 Task: In the Company nikon.com, Add note: 'Set up a meeting with the HR team to discuss recruitment needs.'. Mark checkbox to create task to follow up ': Tomorrow'. Create task, with  description: Appointment FIxed, Add due date: Today; Add reminder: 30 Minutes before. Set Priority Low  and add note: Review the attached proposal. Logged in from softage.1@softage.net
Action: Mouse moved to (97, 57)
Screenshot: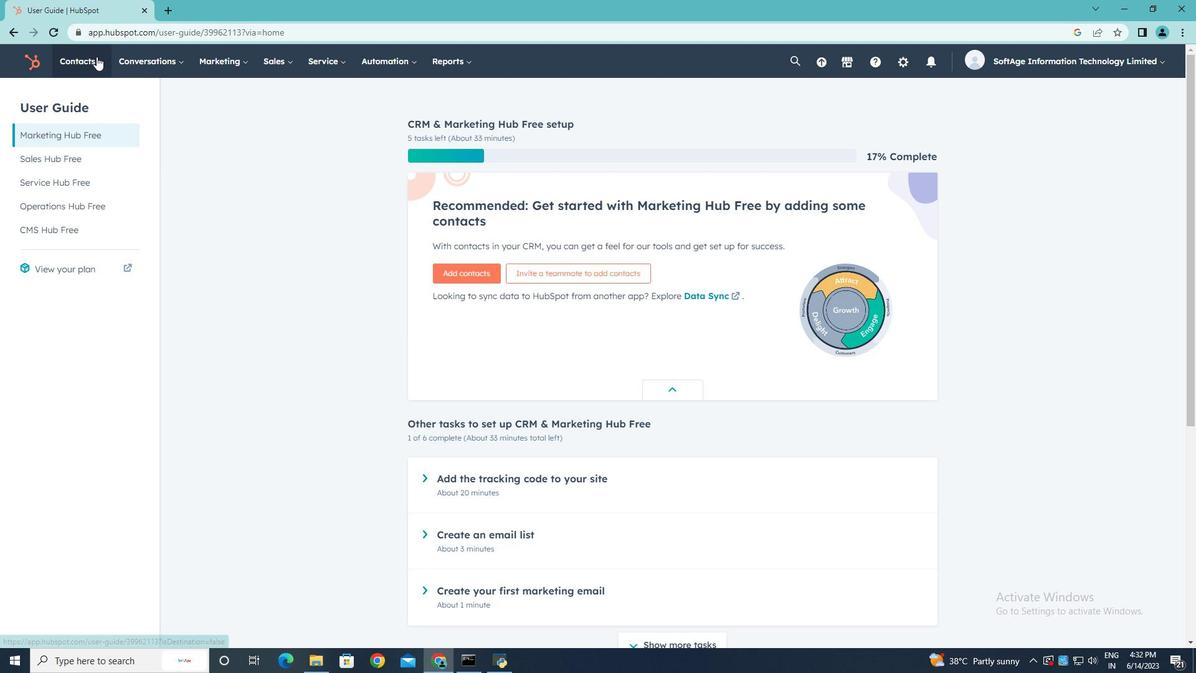 
Action: Mouse pressed left at (97, 57)
Screenshot: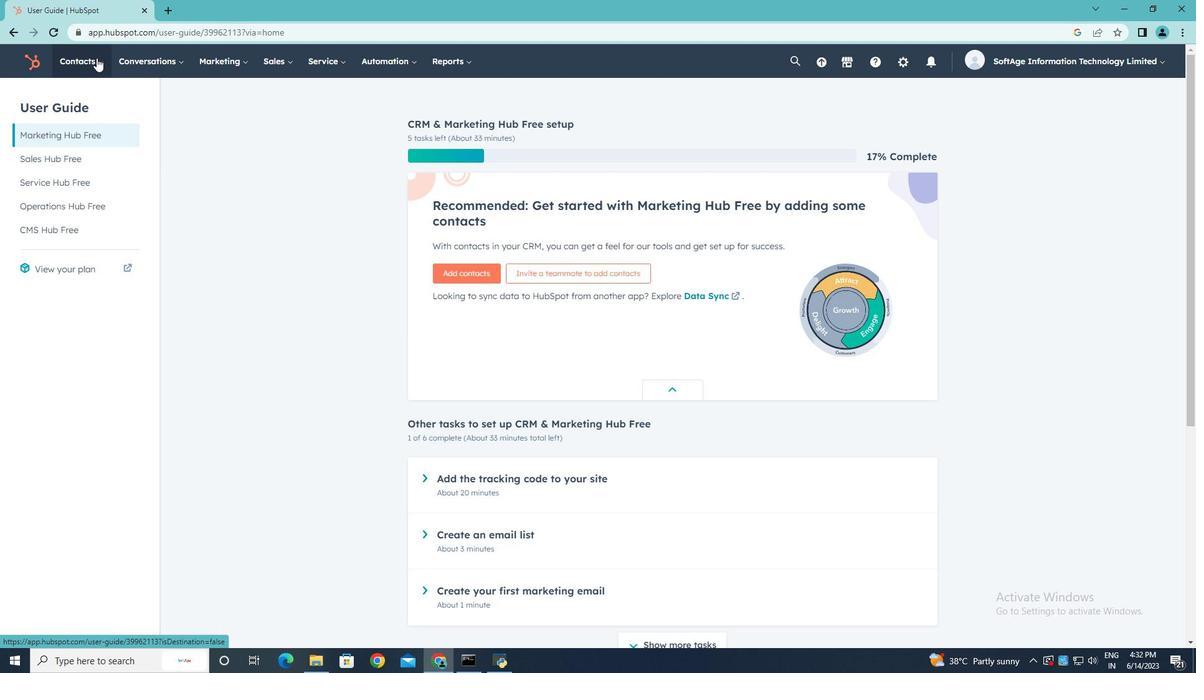 
Action: Mouse moved to (89, 120)
Screenshot: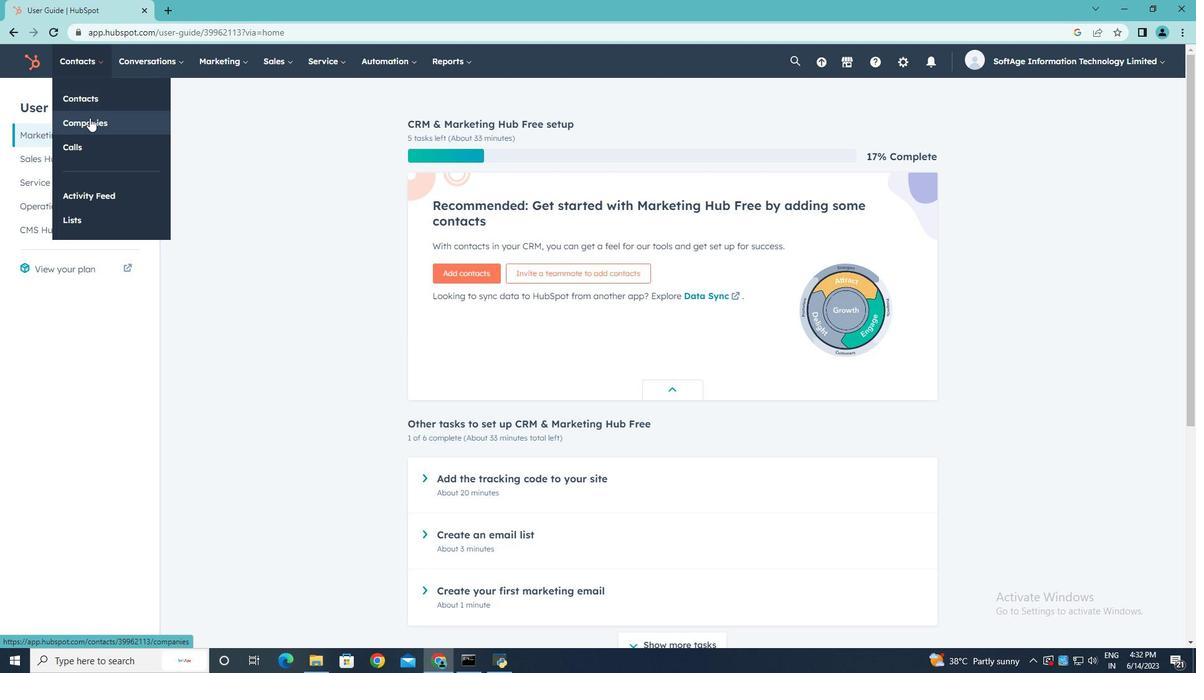 
Action: Mouse pressed left at (89, 120)
Screenshot: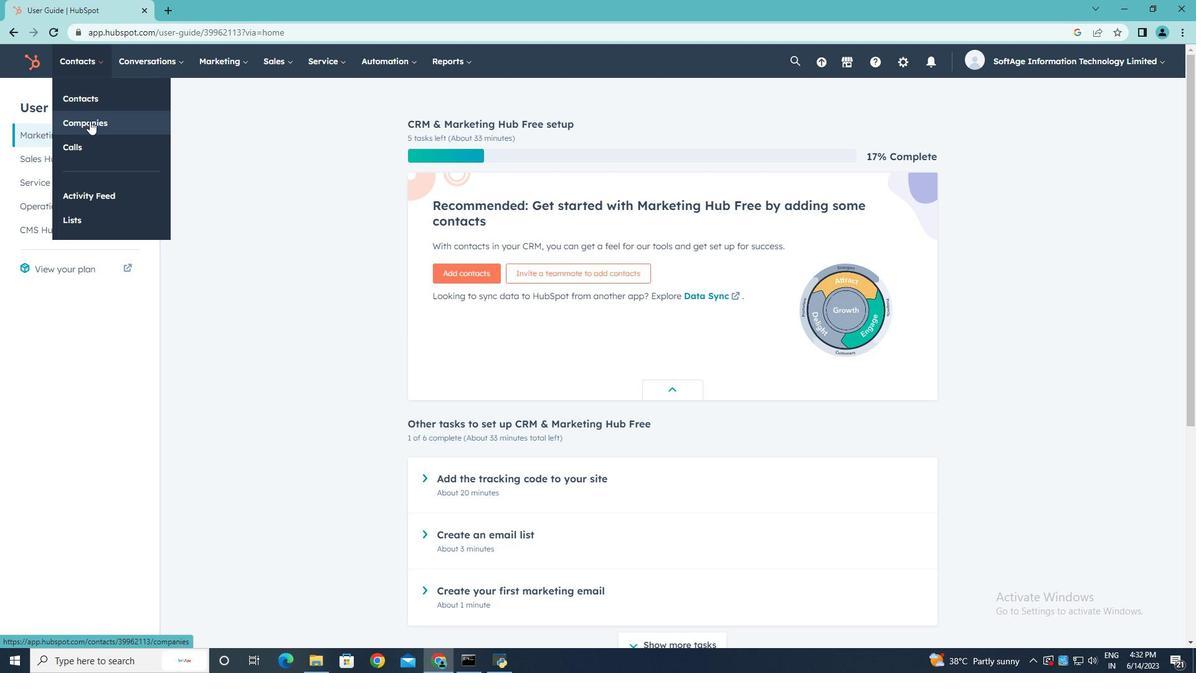
Action: Mouse moved to (77, 203)
Screenshot: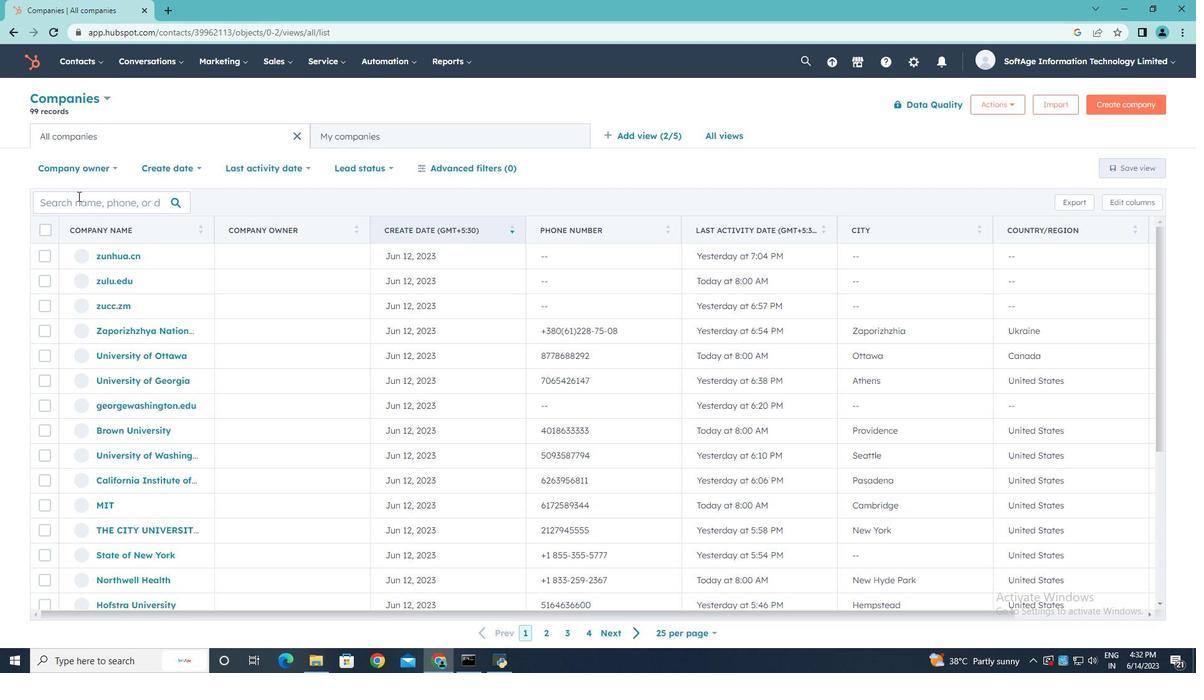 
Action: Mouse pressed left at (77, 203)
Screenshot: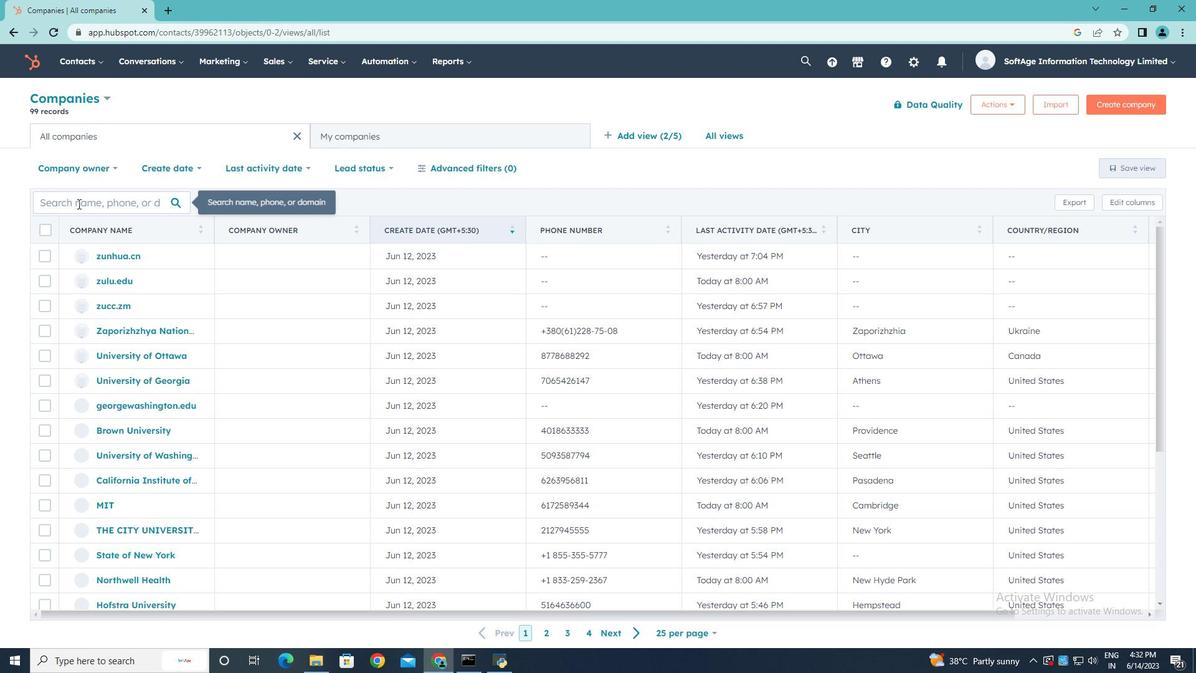
Action: Key pressed nikon.com
Screenshot: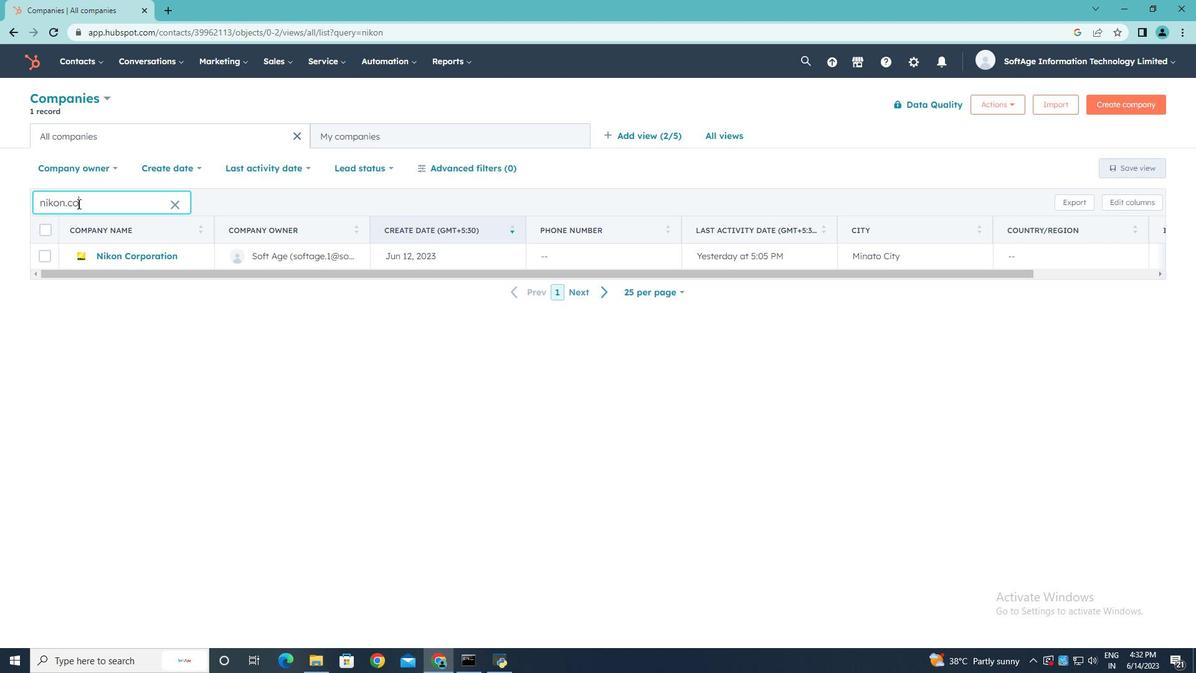 
Action: Mouse moved to (102, 254)
Screenshot: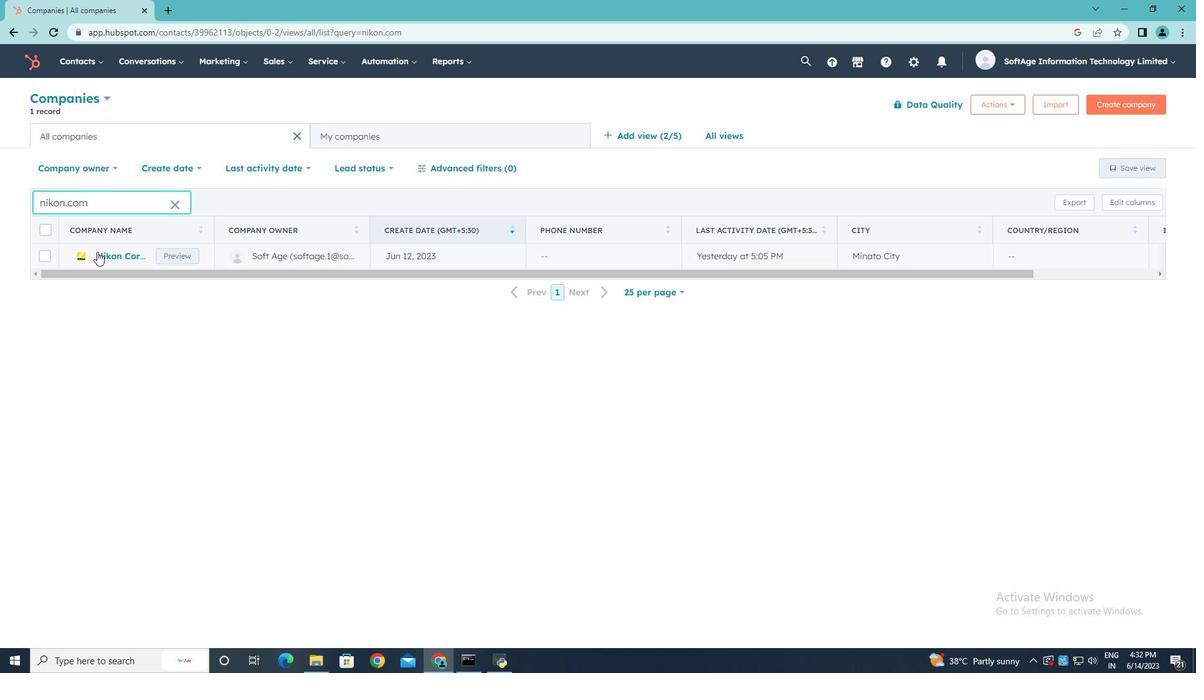 
Action: Mouse pressed left at (102, 254)
Screenshot: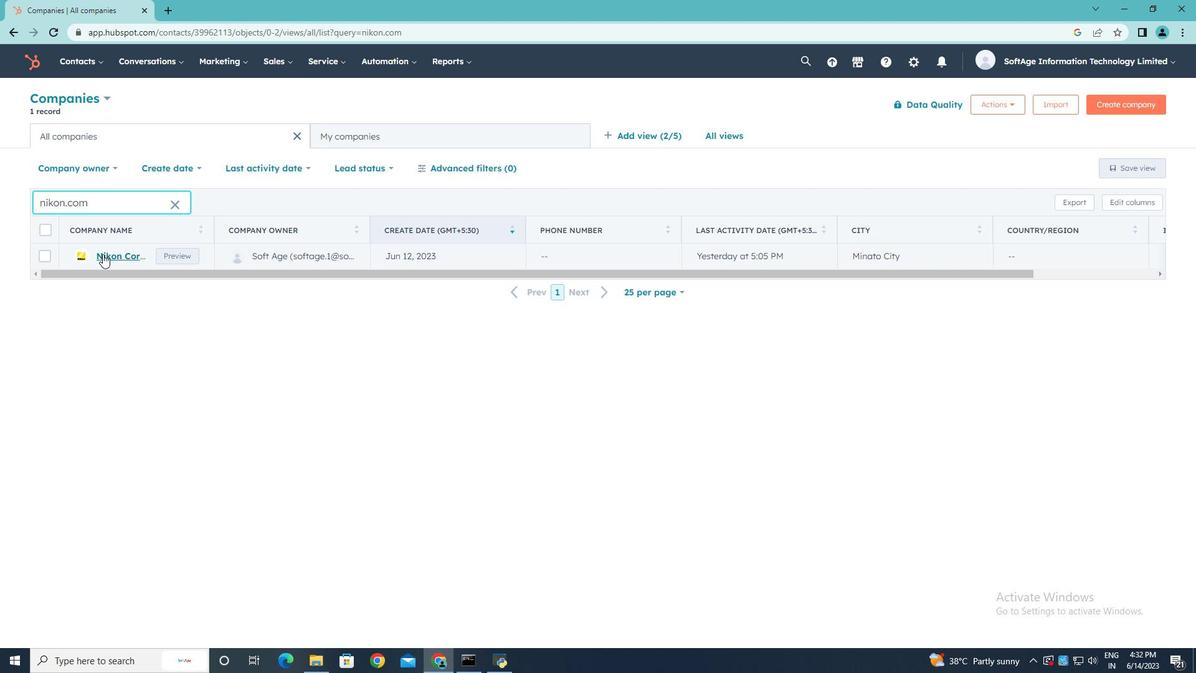 
Action: Mouse moved to (51, 207)
Screenshot: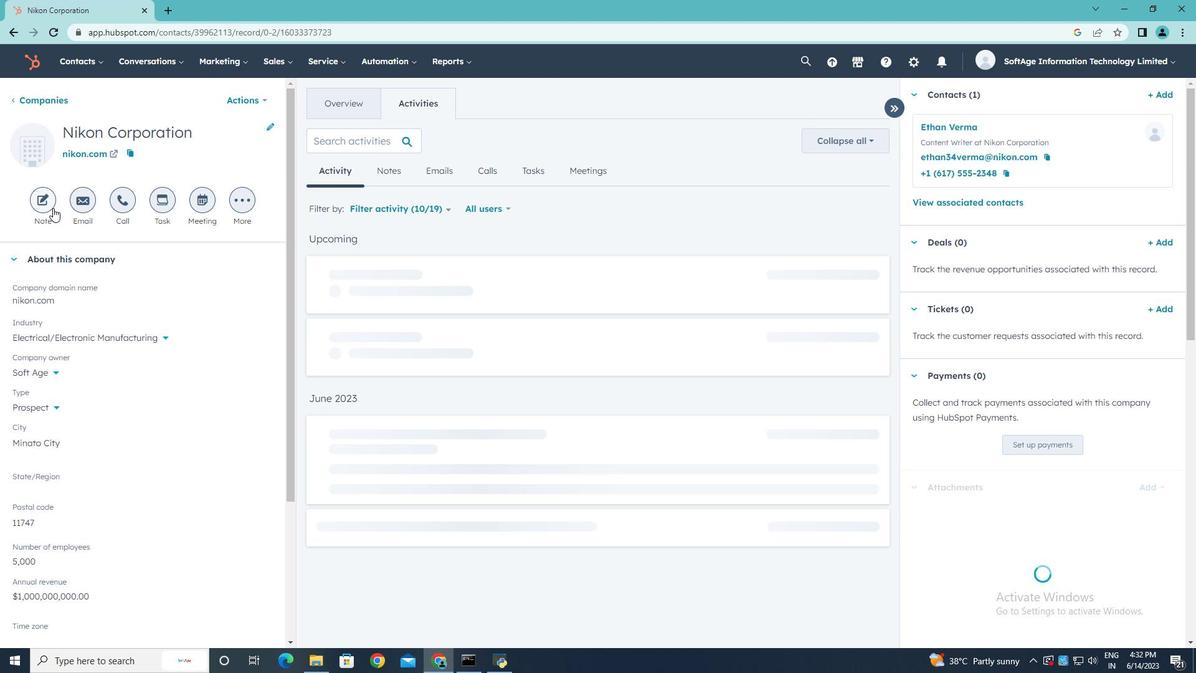
Action: Mouse pressed left at (51, 207)
Screenshot: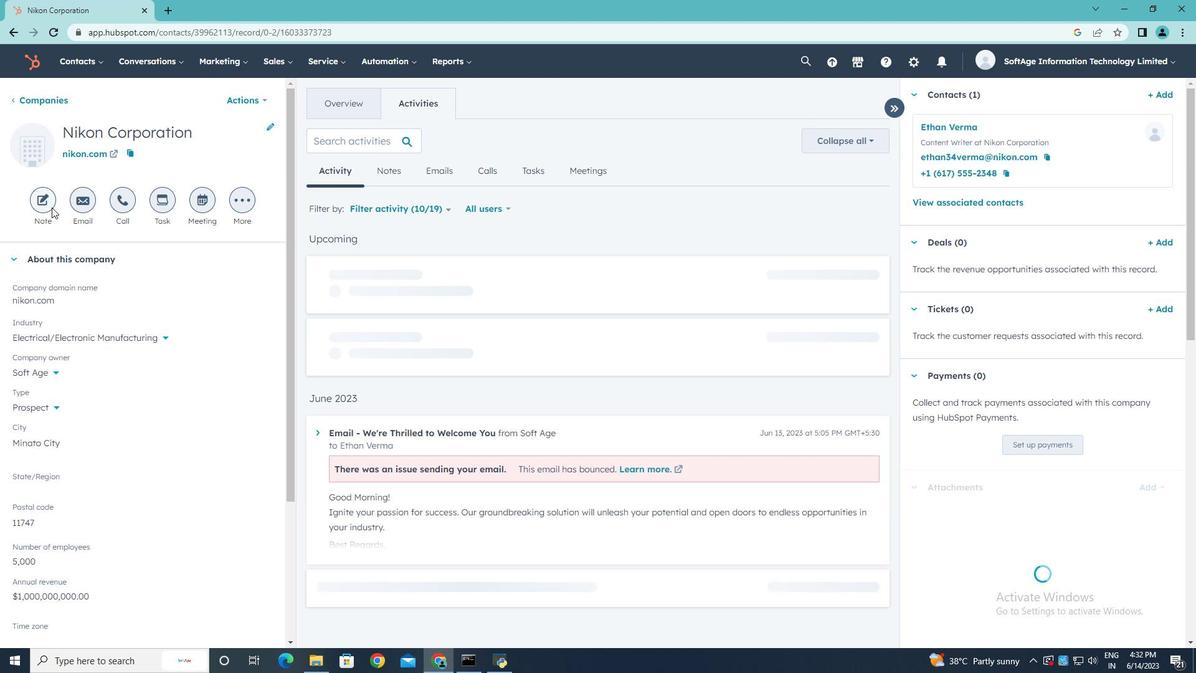 
Action: Key pressed <Key.shift>Set<Key.space>up<Key.space>a<Key.space>meeting<Key.space>with<Key.space>the<Key.space><Key.shift>Hr<Key.backspace><Key.shift>R<Key.space>team<Key.space>to<Key.space>du<Key.backspace>iscuss<Key.space>recu<Key.backspace>ruitment<Key.space>needs
Screenshot: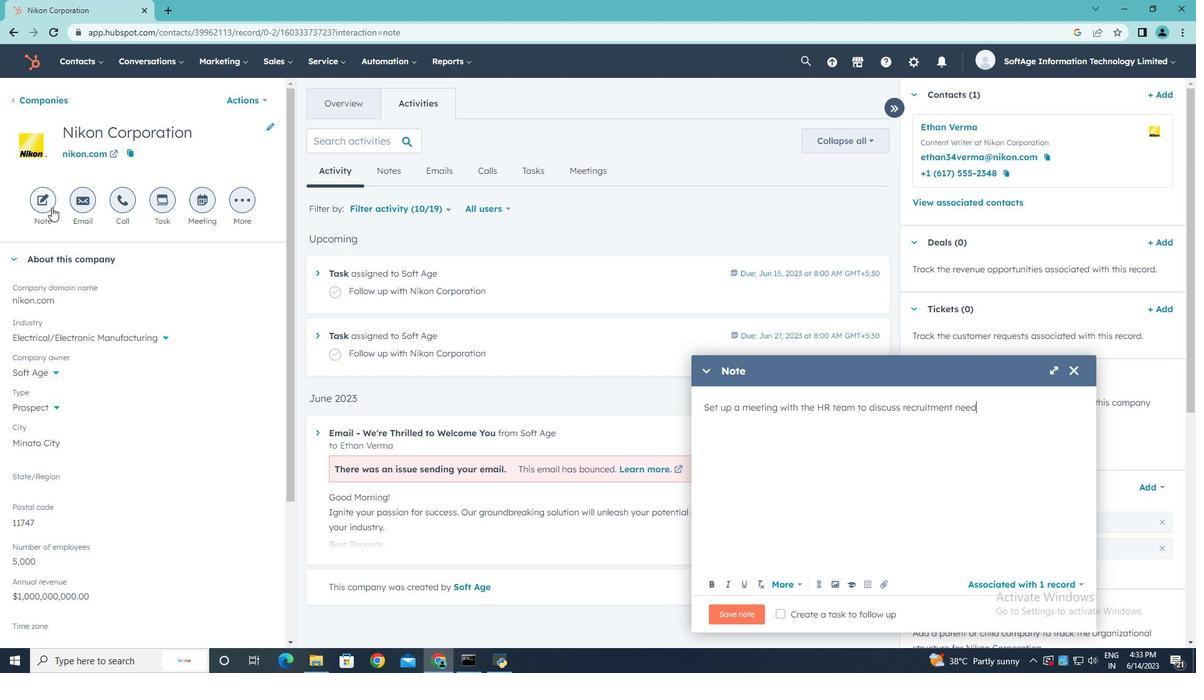 
Action: Mouse moved to (783, 610)
Screenshot: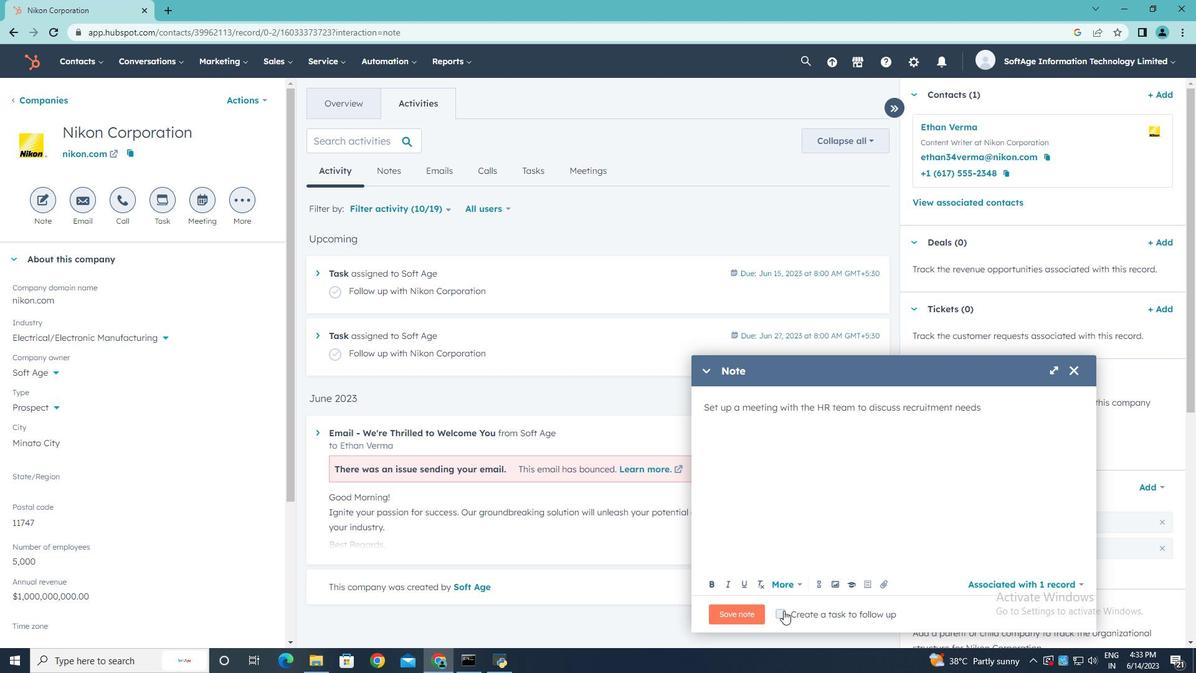 
Action: Mouse pressed left at (783, 610)
Screenshot: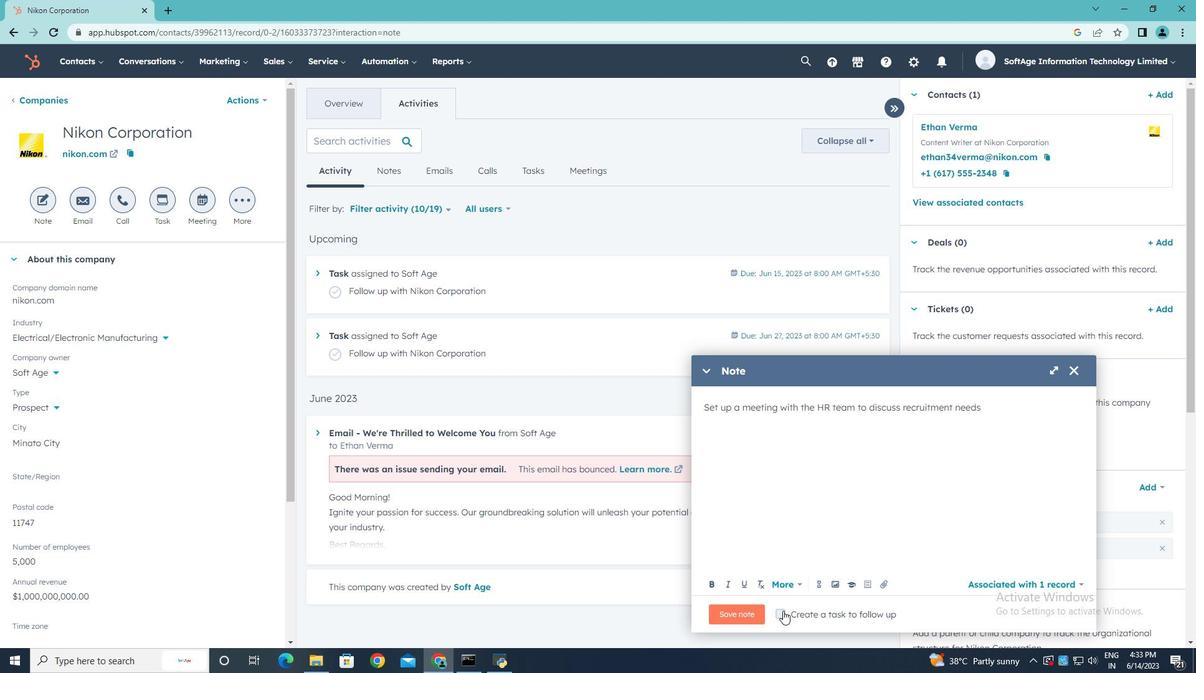 
Action: Mouse moved to (1035, 614)
Screenshot: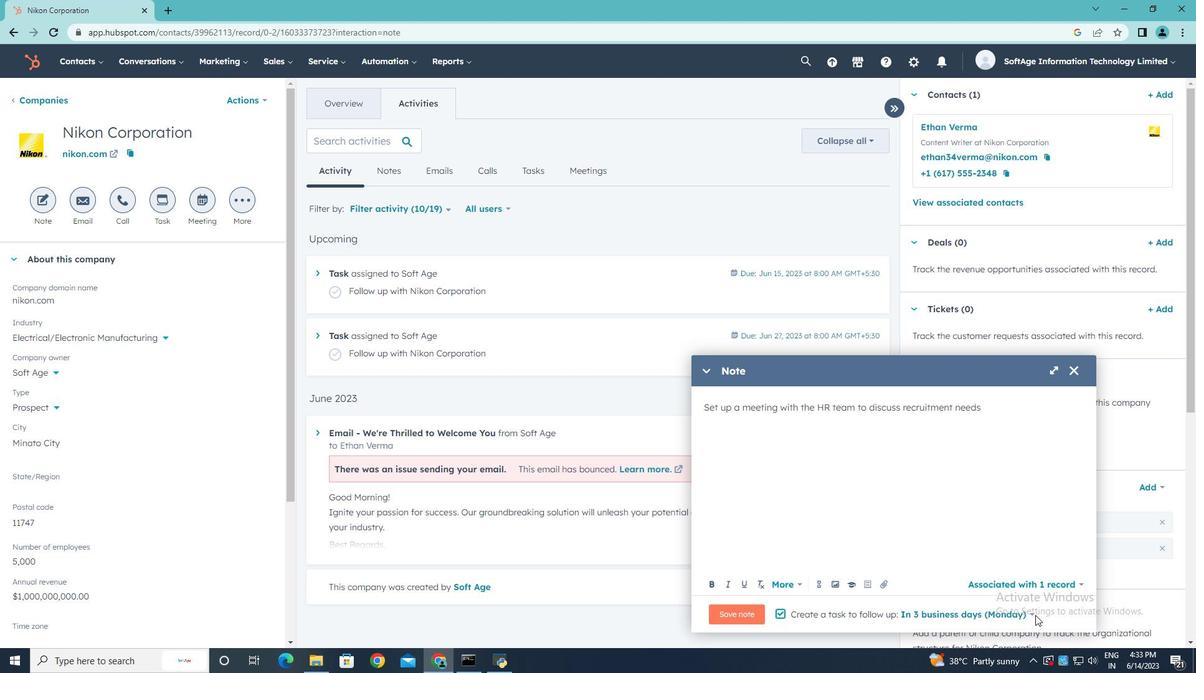 
Action: Mouse pressed left at (1035, 614)
Screenshot: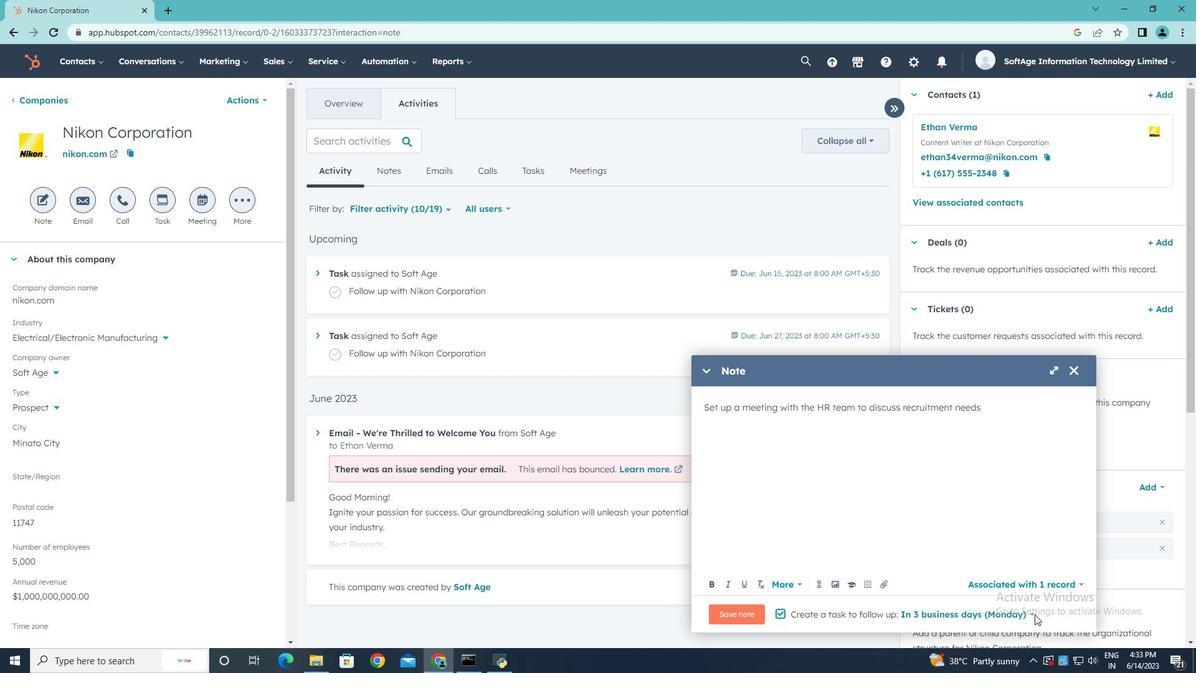 
Action: Mouse pressed left at (1035, 614)
Screenshot: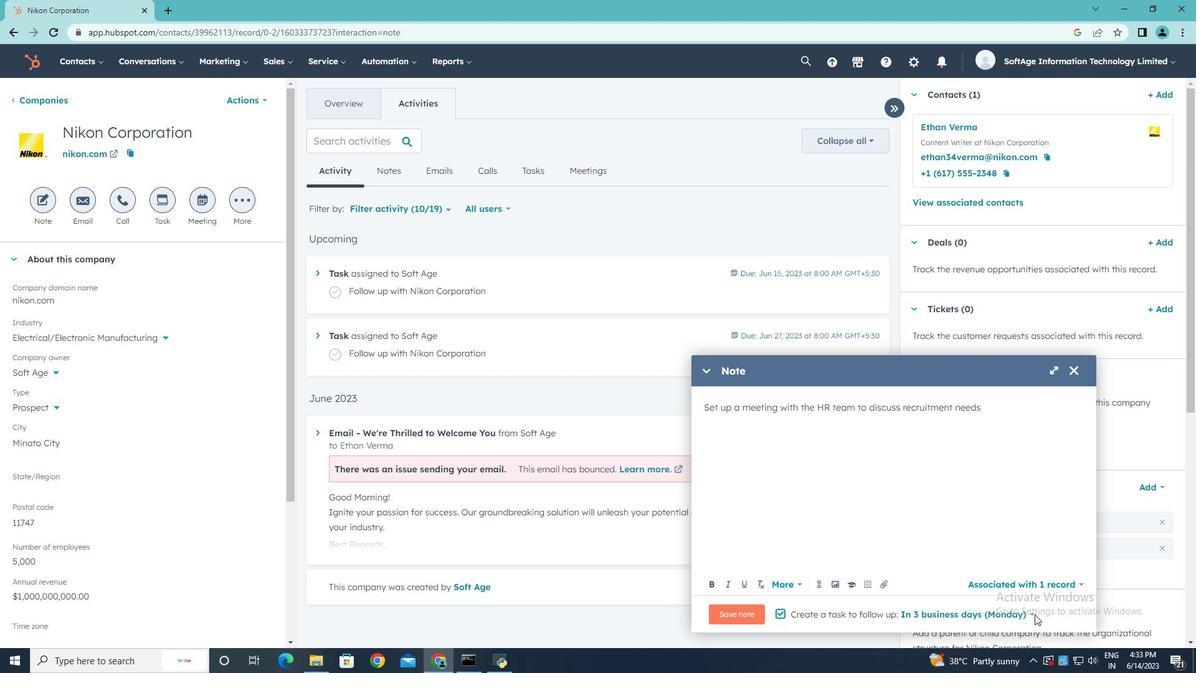 
Action: Mouse moved to (1031, 613)
Screenshot: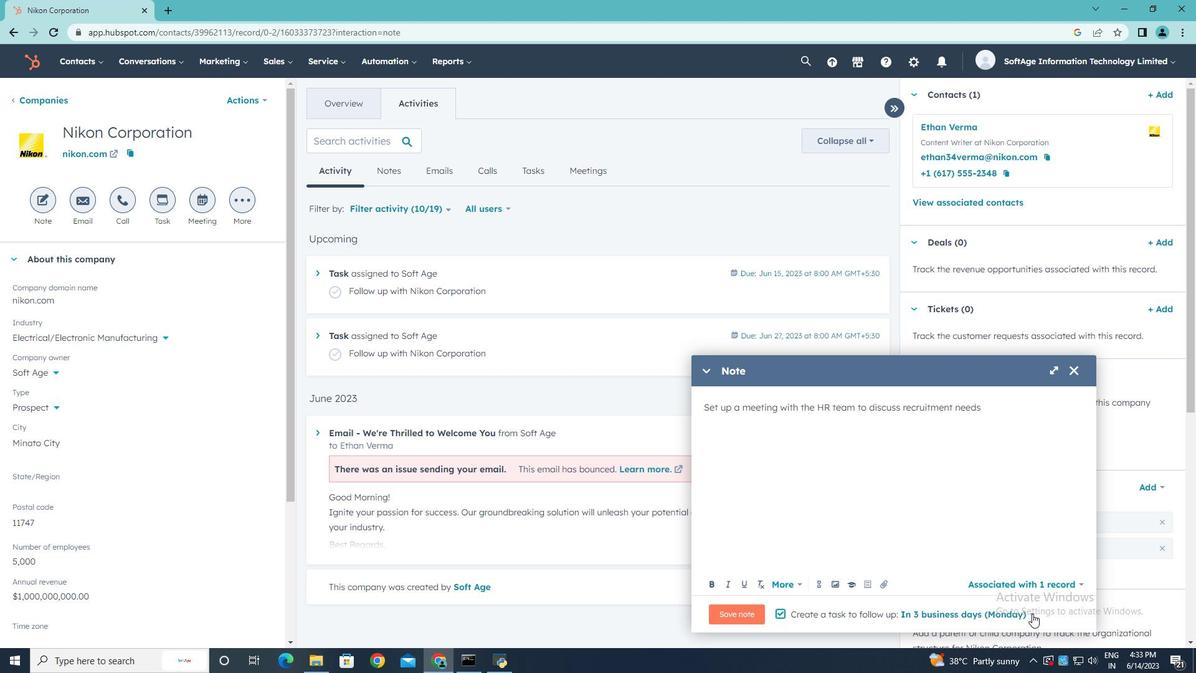 
Action: Mouse pressed left at (1031, 613)
Screenshot: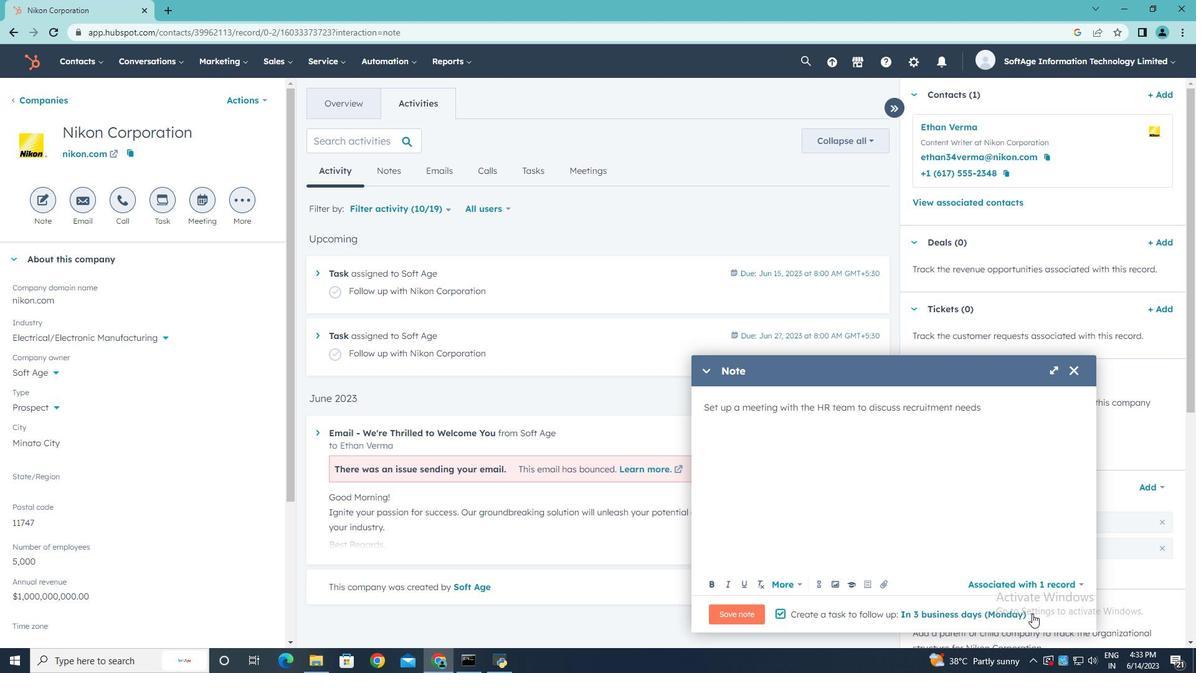 
Action: Mouse moved to (973, 497)
Screenshot: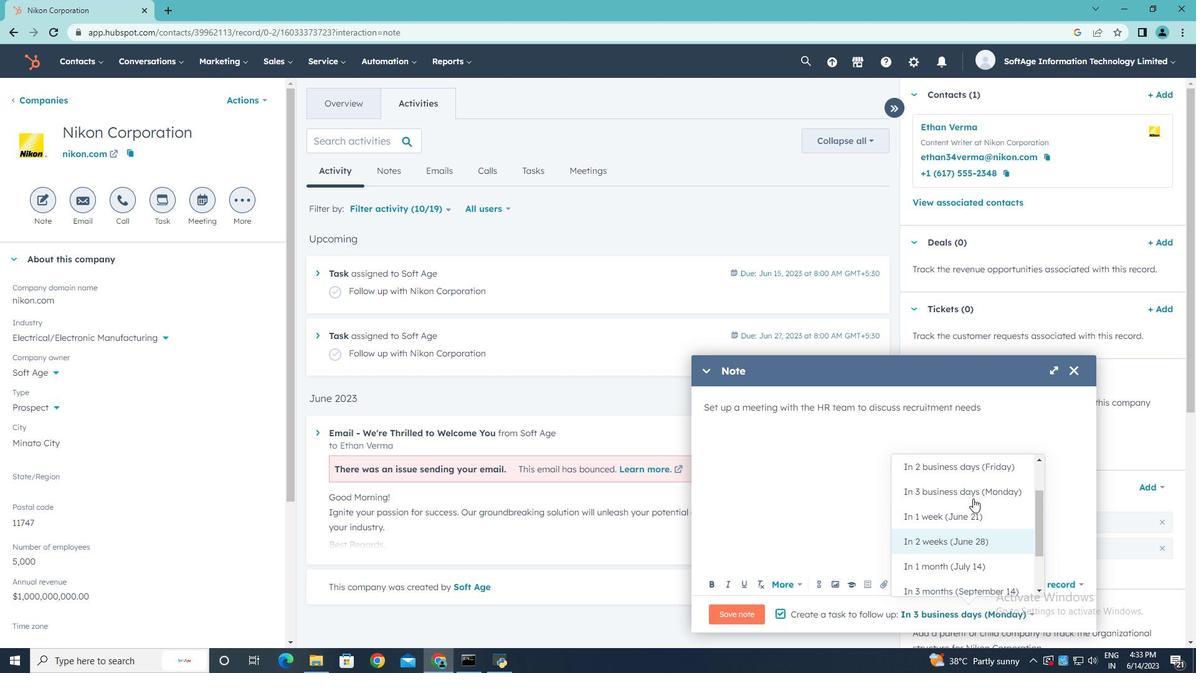 
Action: Mouse scrolled (973, 497) with delta (0, 0)
Screenshot: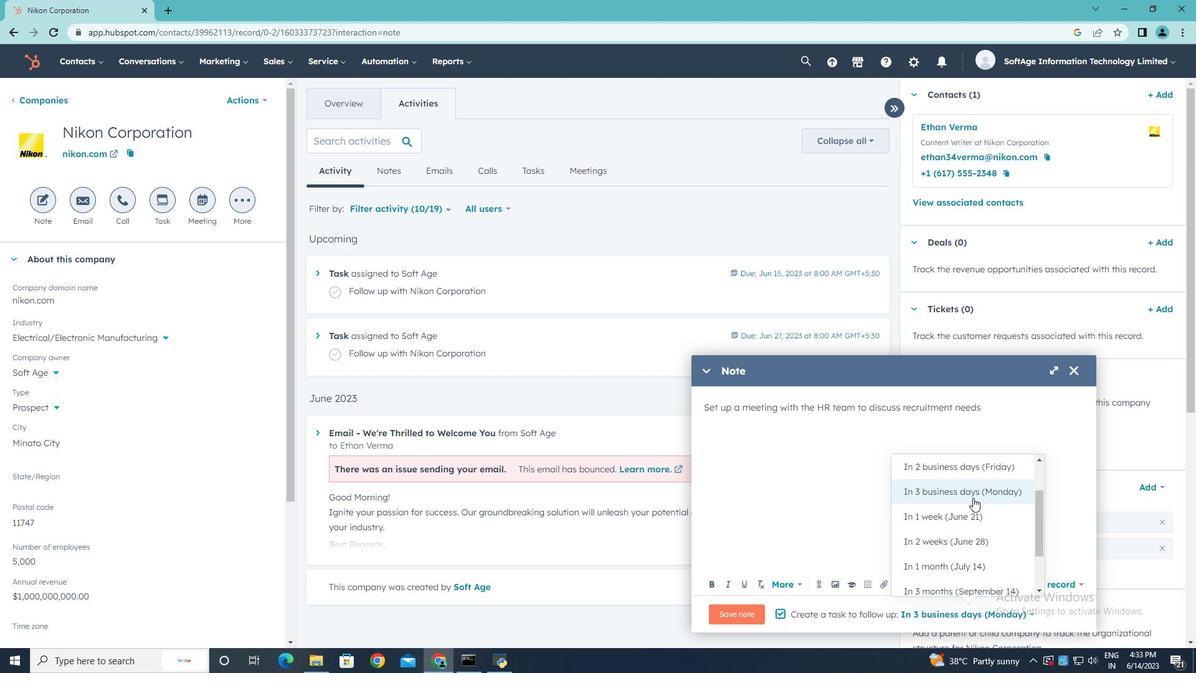 
Action: Mouse scrolled (973, 497) with delta (0, 0)
Screenshot: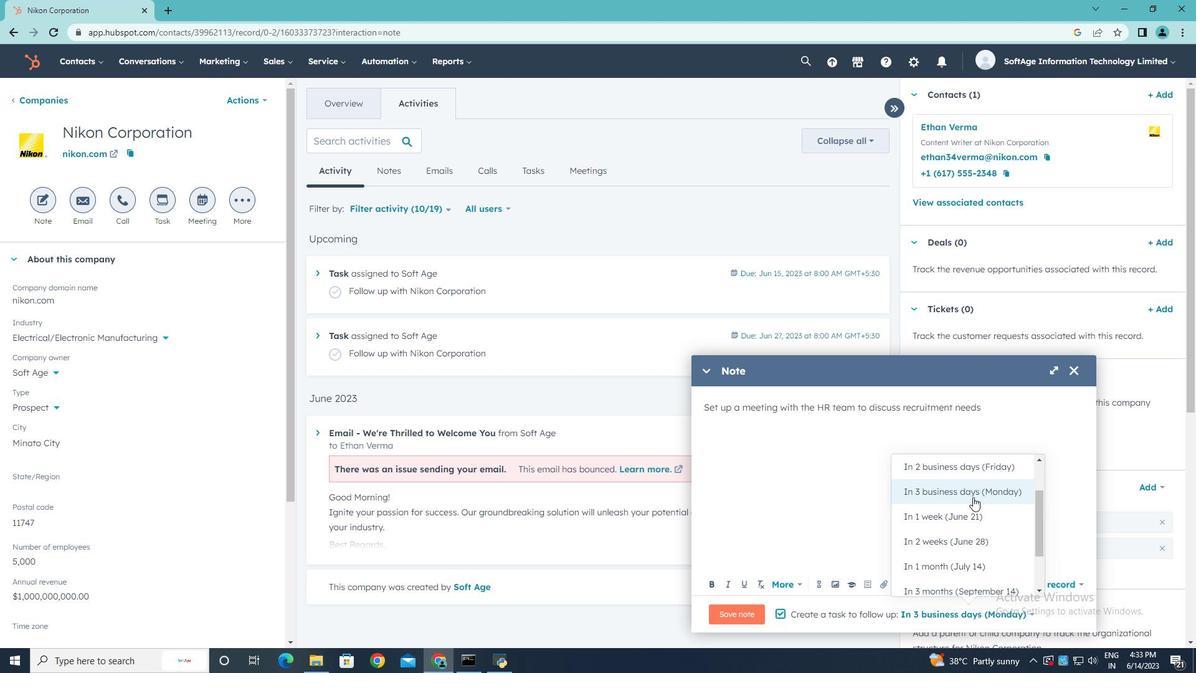 
Action: Mouse scrolled (973, 497) with delta (0, 0)
Screenshot: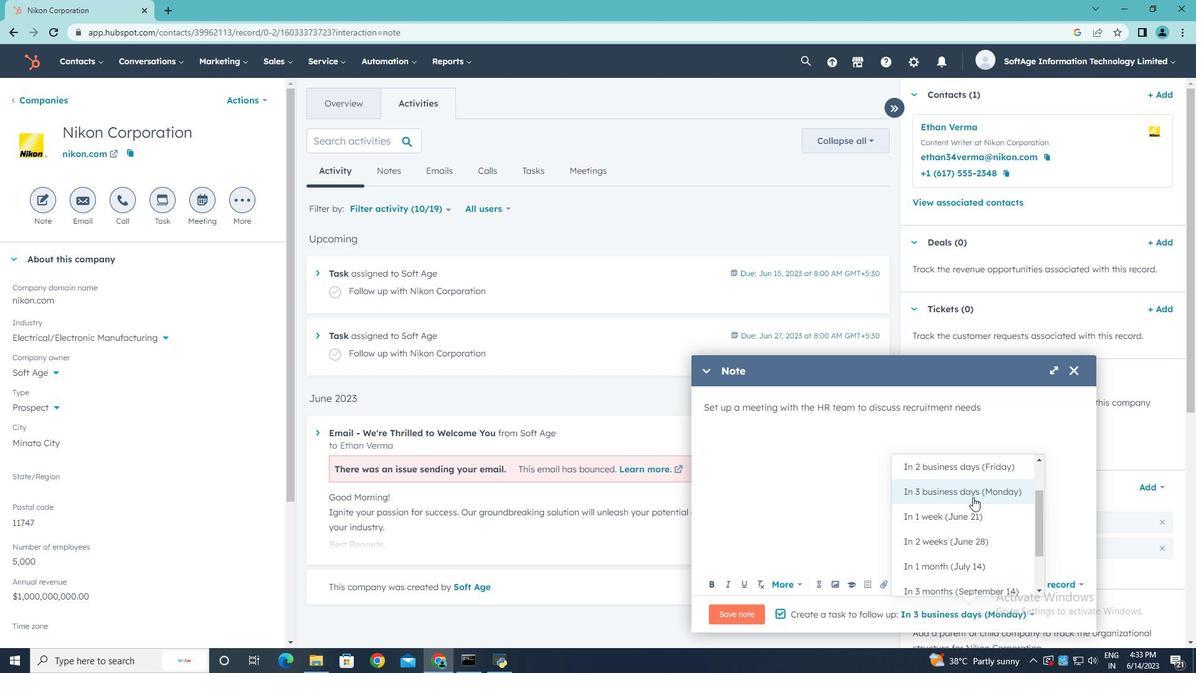 
Action: Mouse scrolled (973, 497) with delta (0, 0)
Screenshot: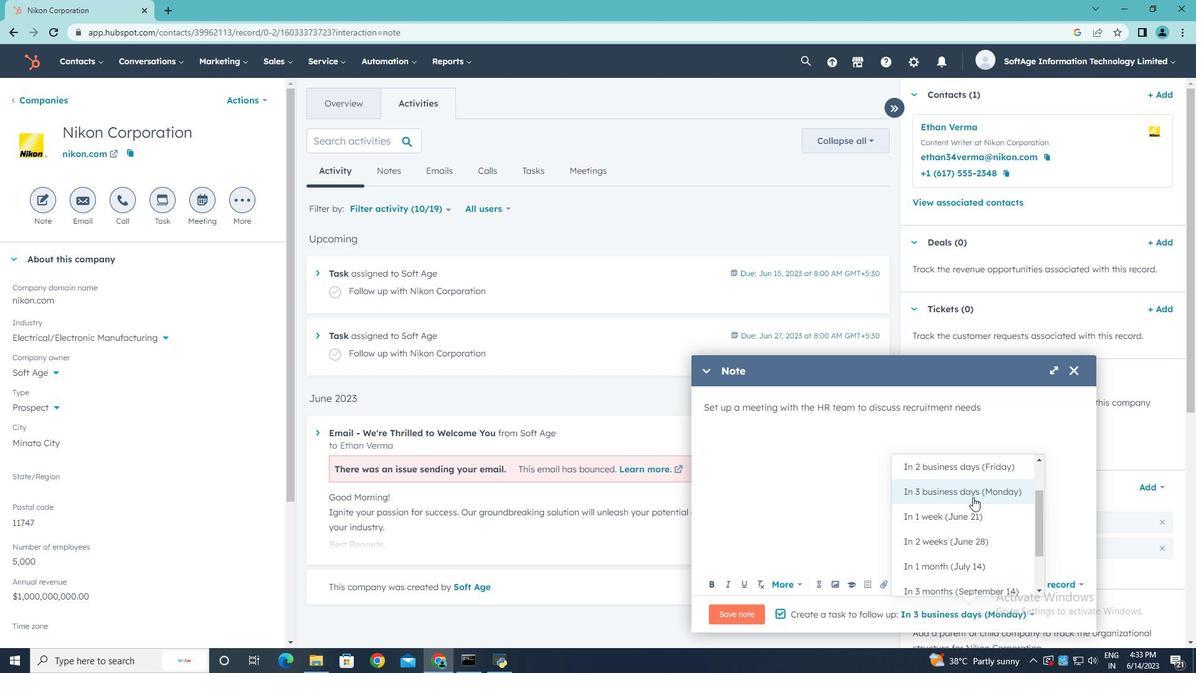 
Action: Mouse moved to (973, 497)
Screenshot: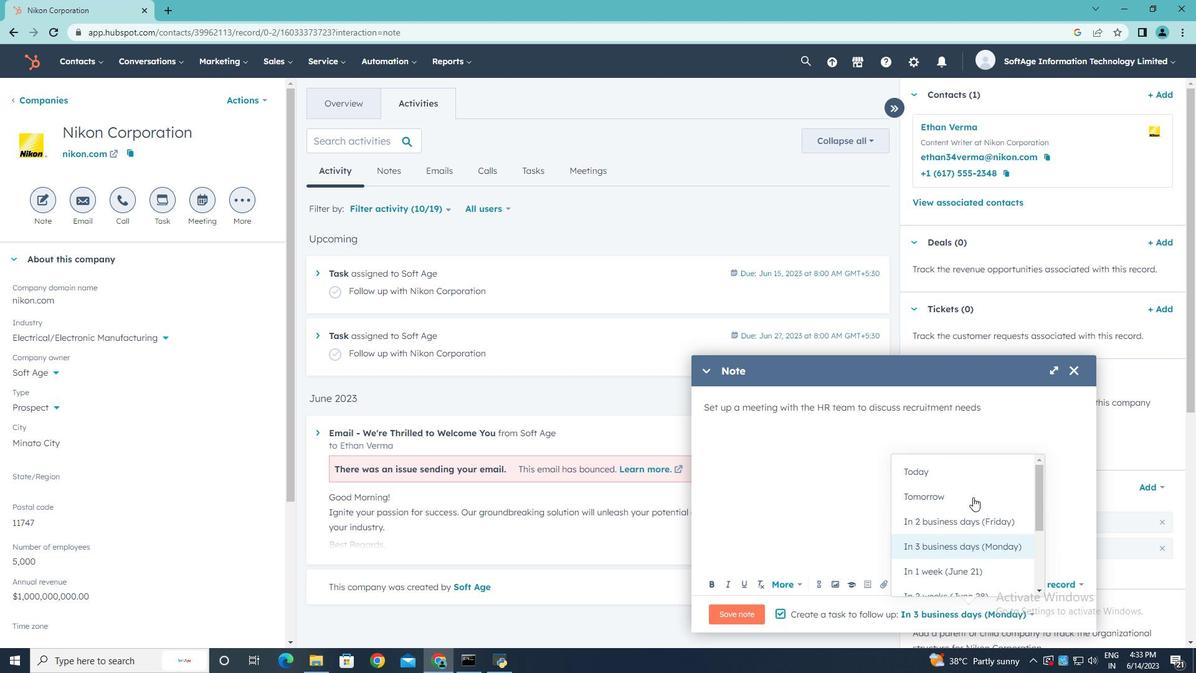 
Action: Mouse pressed left at (973, 497)
Screenshot: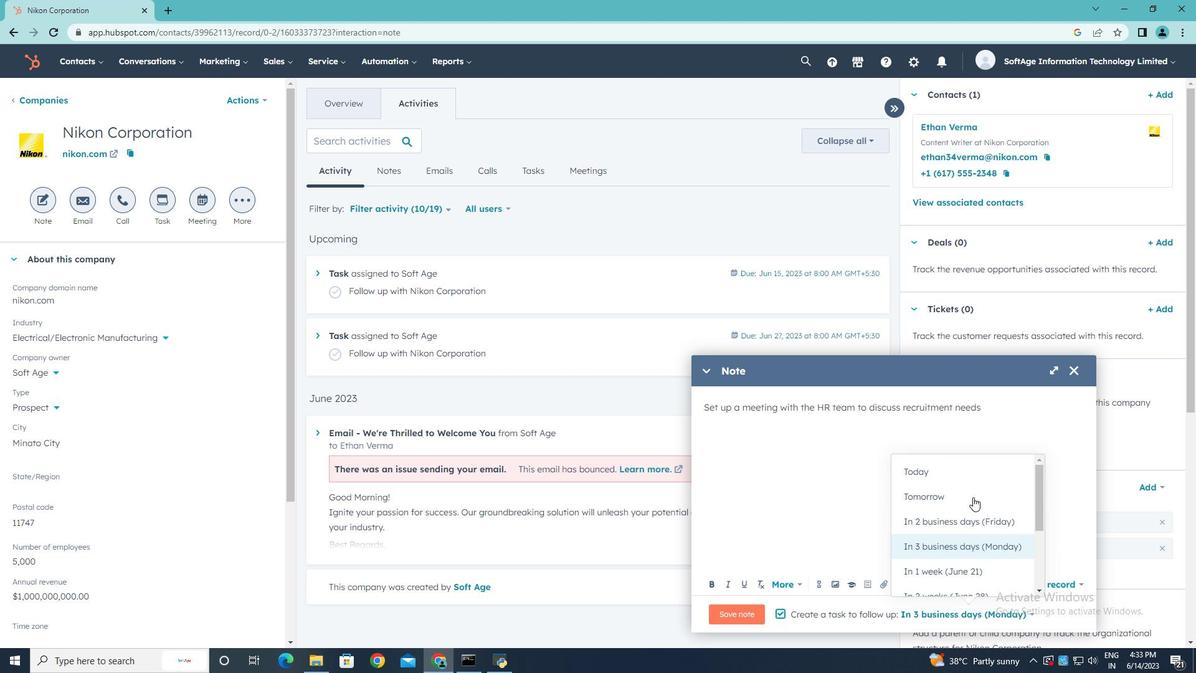 
Action: Mouse moved to (747, 610)
Screenshot: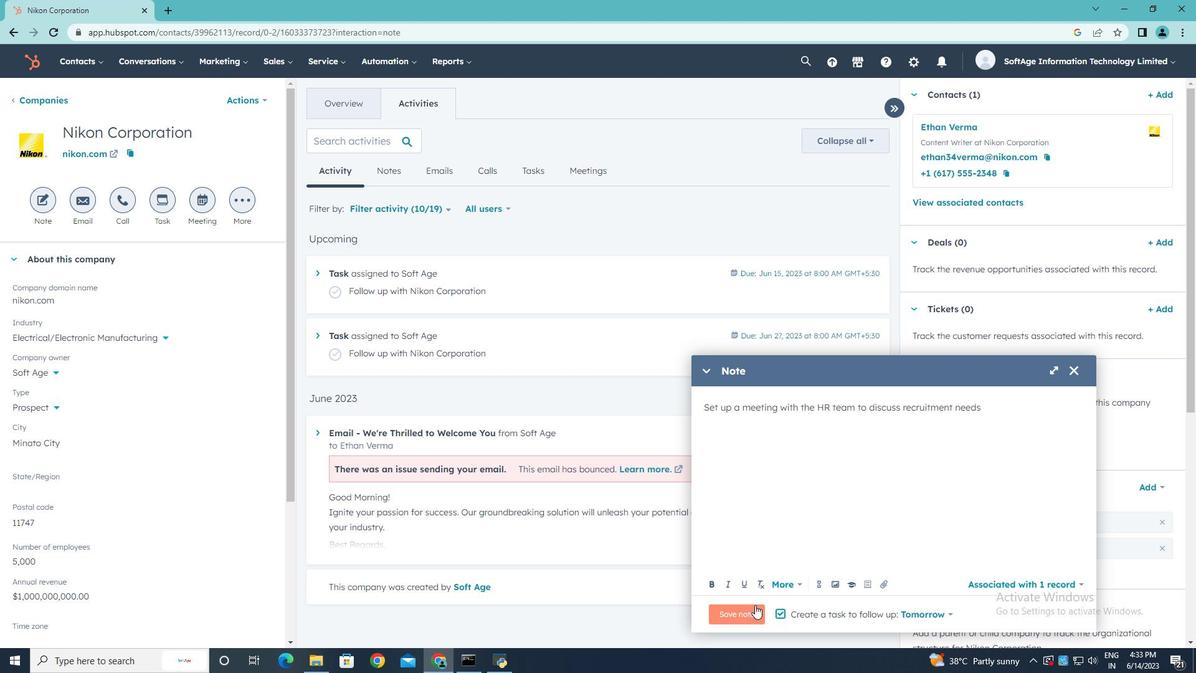 
Action: Mouse pressed left at (747, 610)
Screenshot: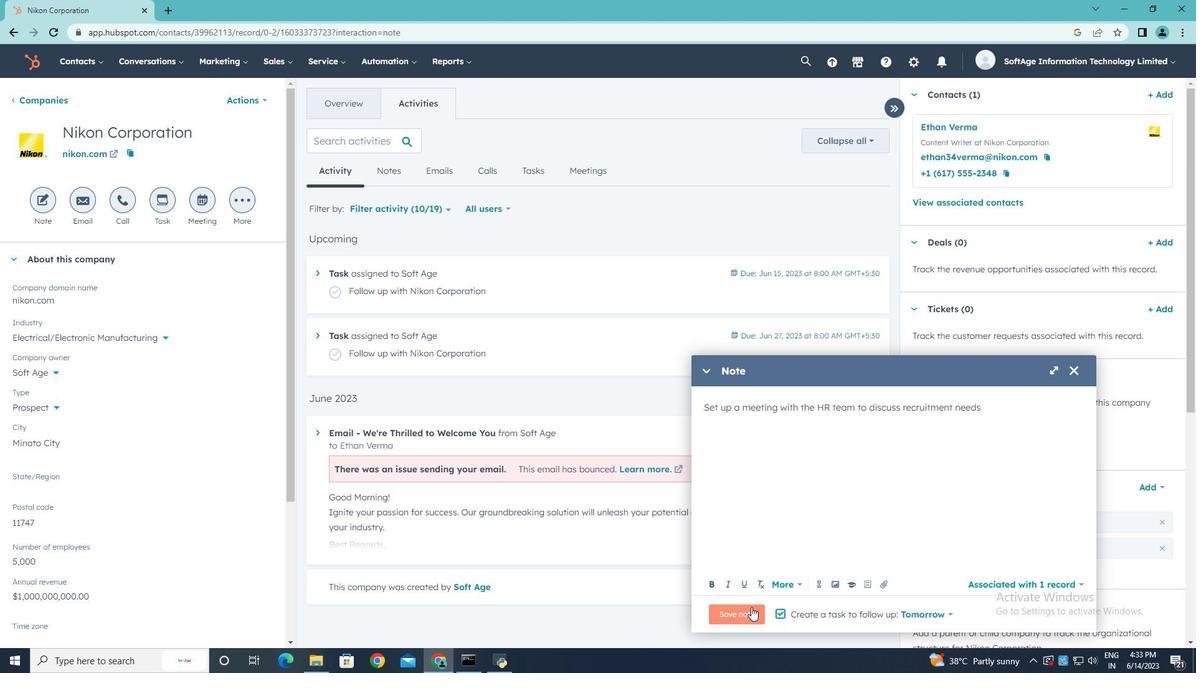 
Action: Mouse moved to (169, 206)
Screenshot: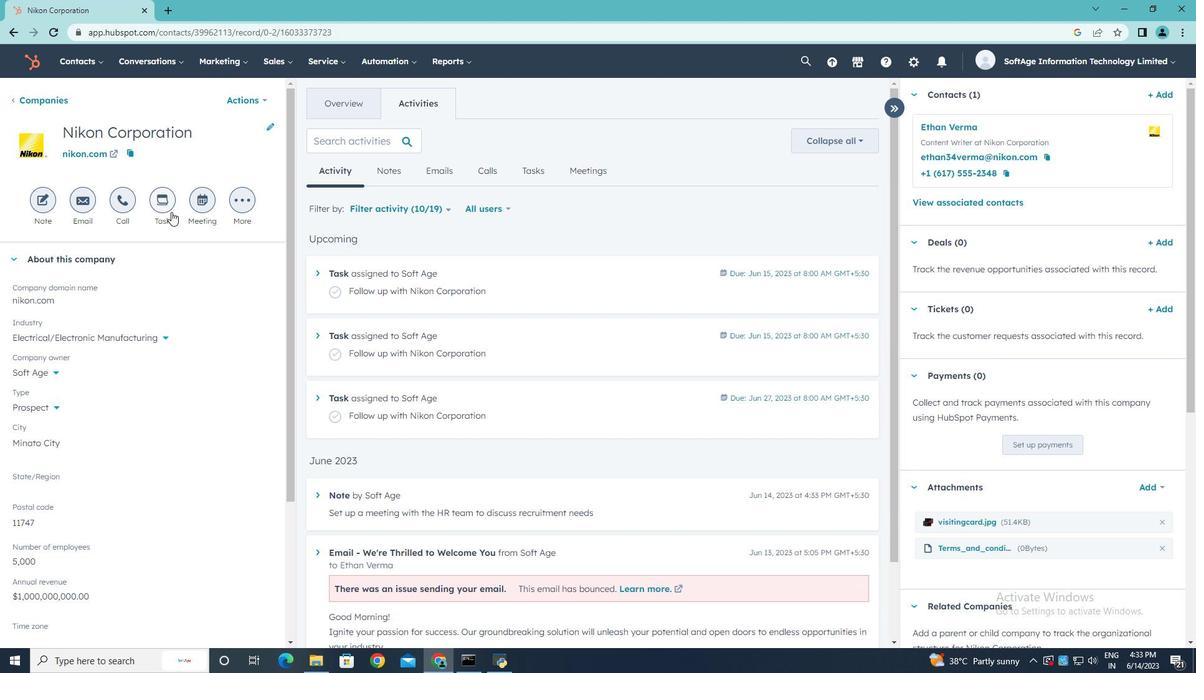 
Action: Mouse pressed left at (169, 206)
Screenshot: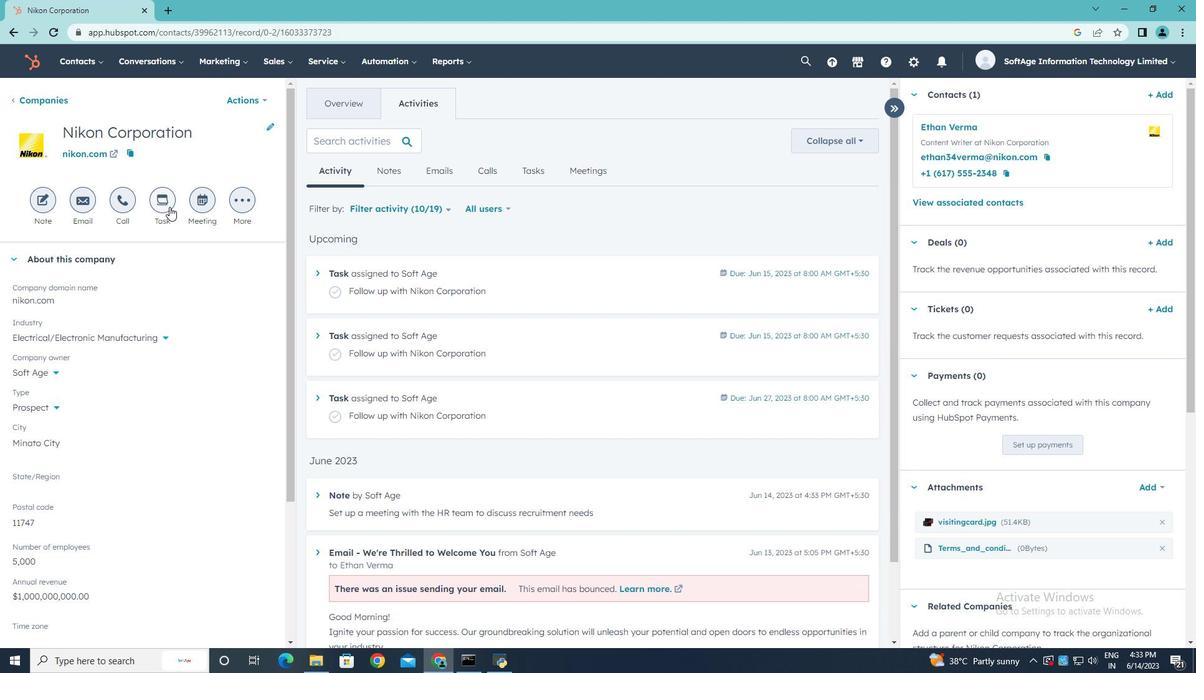 
Action: Key pressed <Key.shift>Appointment<Key.space><Key.shift>Flxed
Screenshot: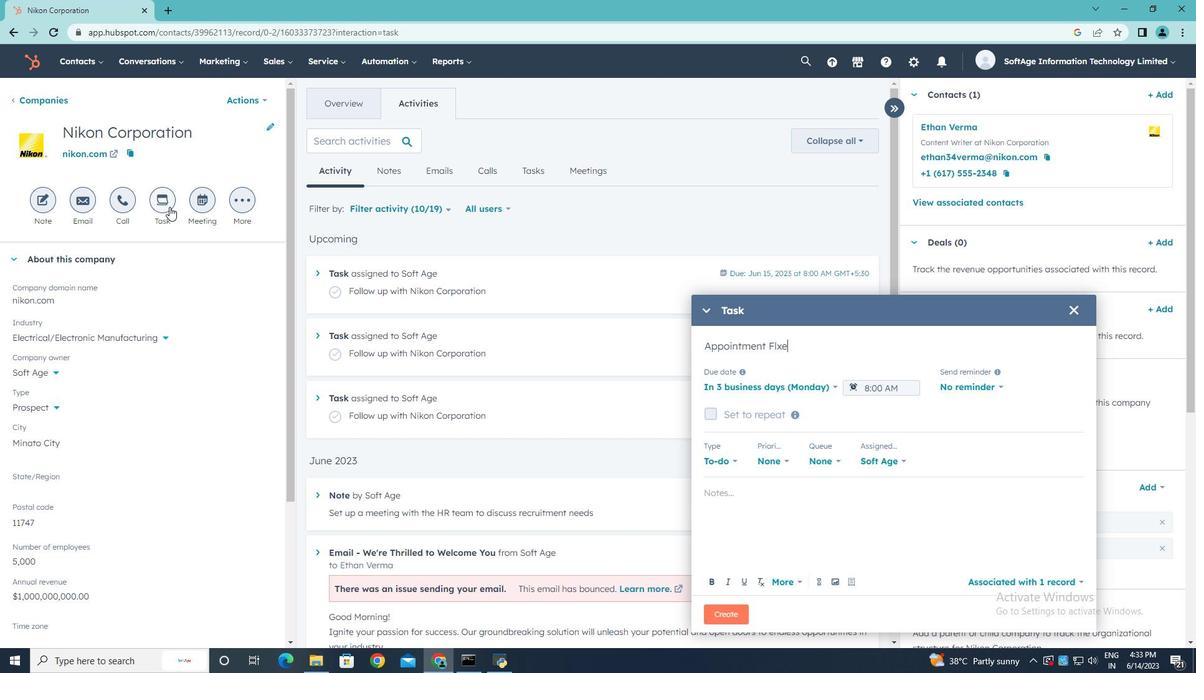 
Action: Mouse moved to (838, 387)
Screenshot: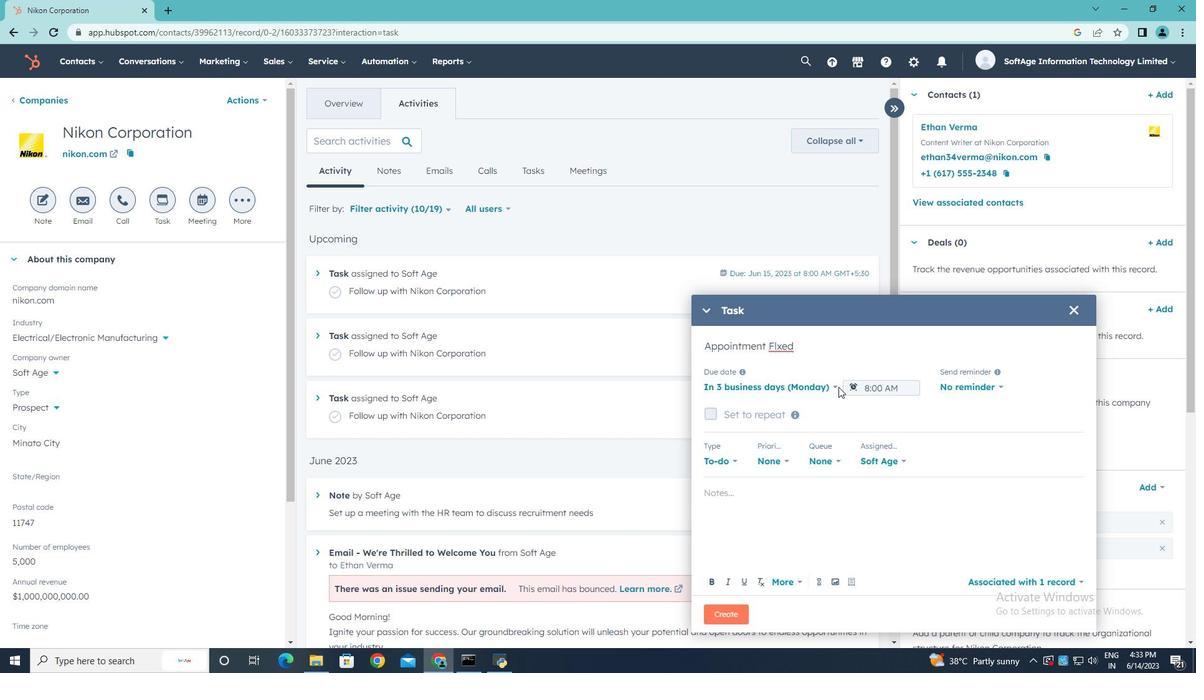 
Action: Mouse pressed left at (838, 387)
Screenshot: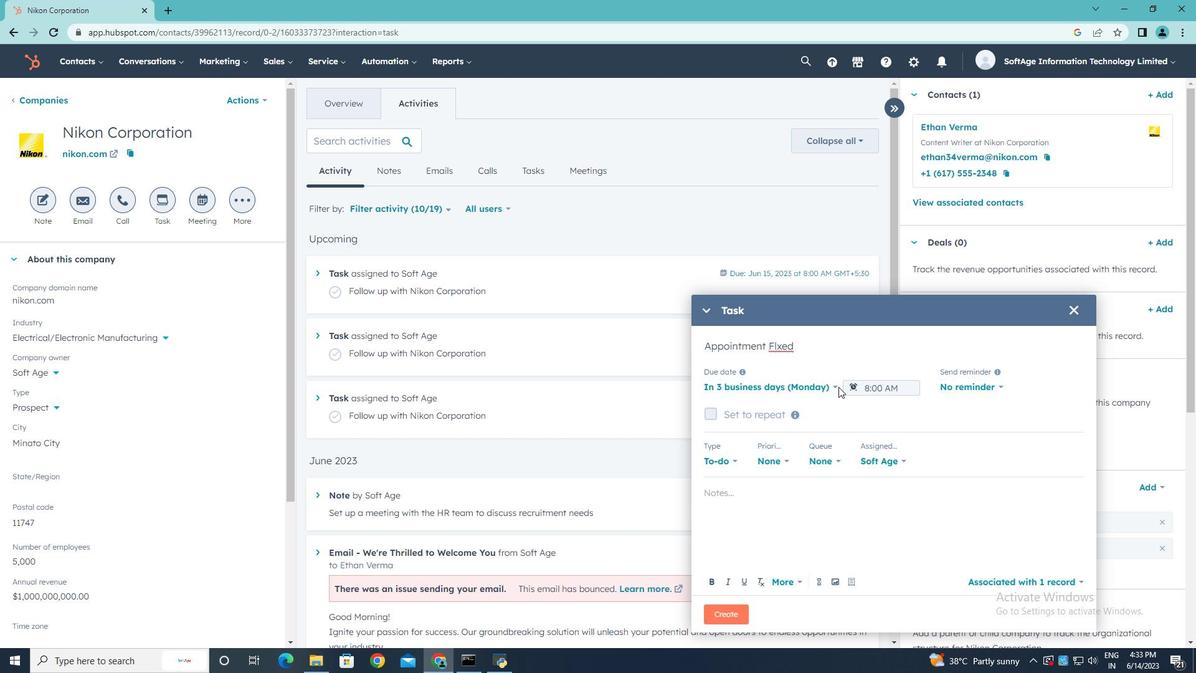
Action: Mouse moved to (835, 386)
Screenshot: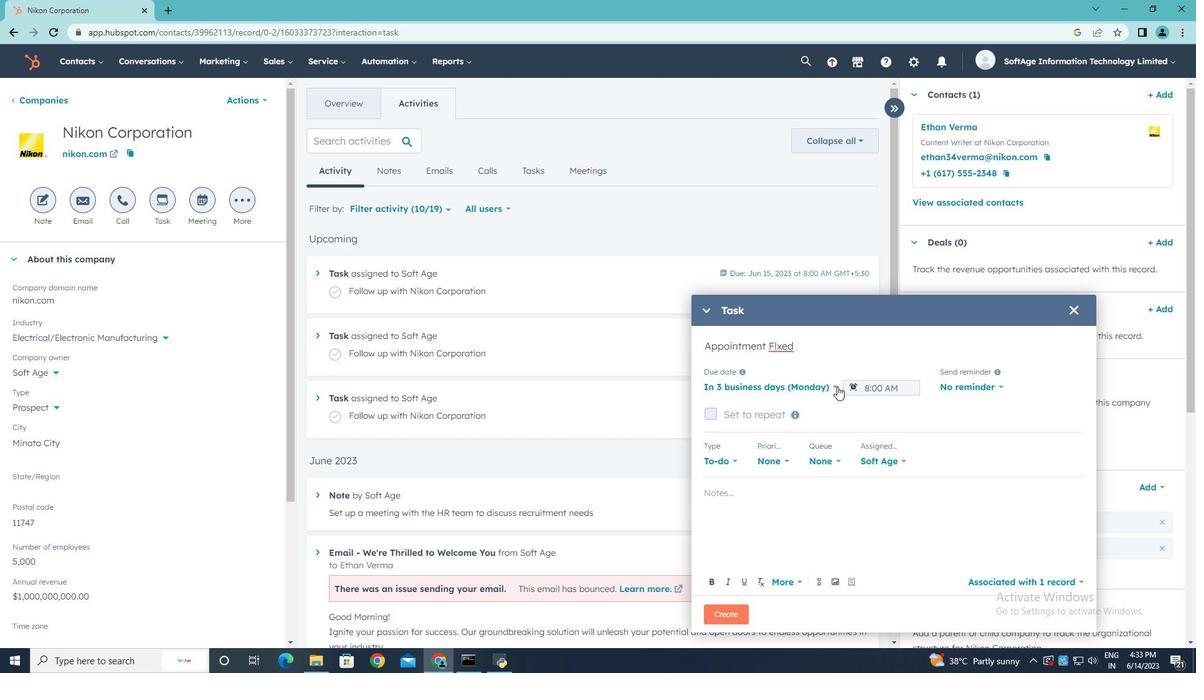 
Action: Mouse pressed left at (835, 386)
Screenshot: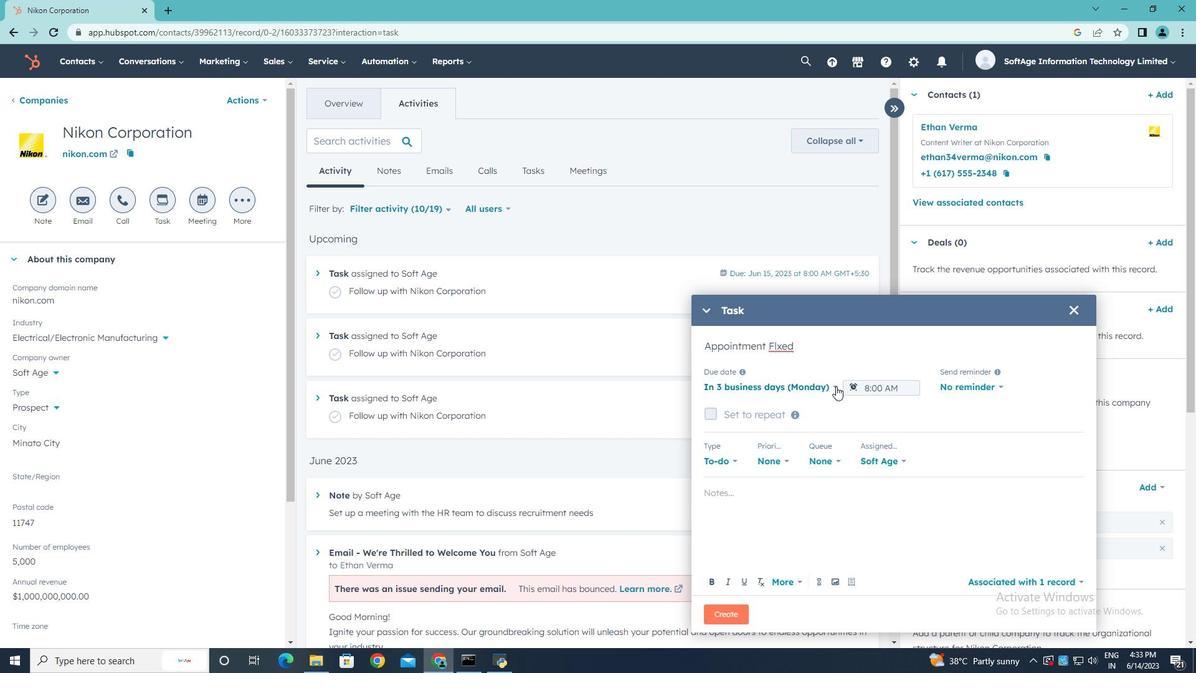 
Action: Mouse moved to (807, 428)
Screenshot: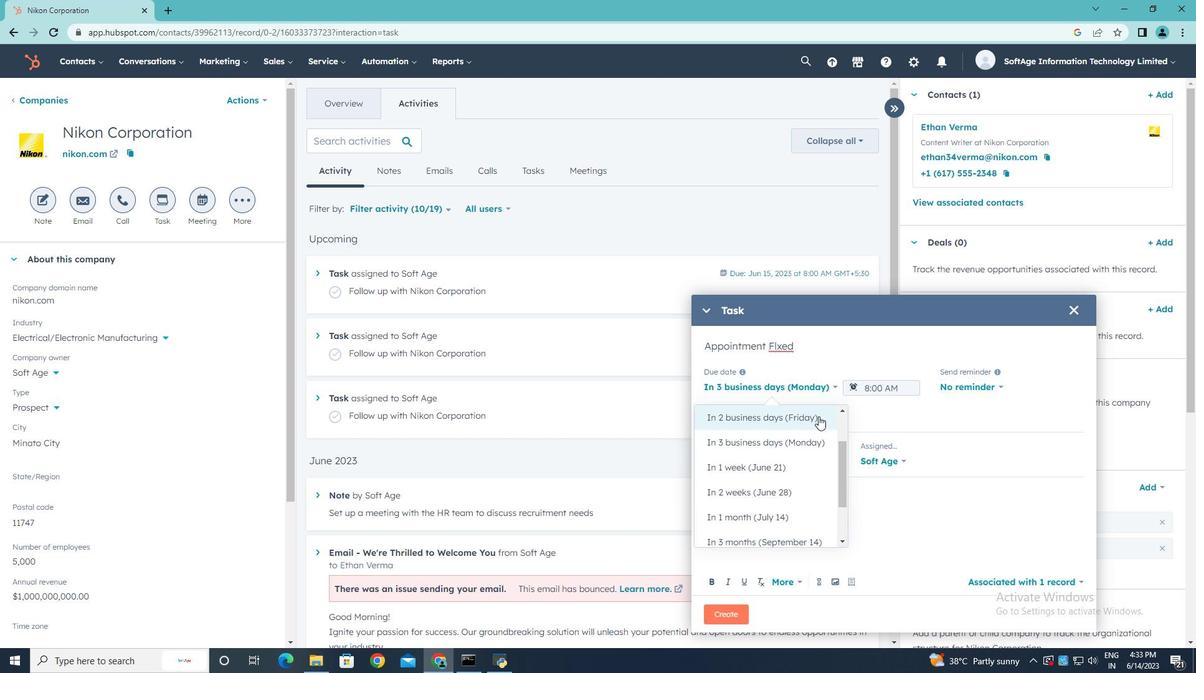 
Action: Mouse scrolled (807, 428) with delta (0, 0)
Screenshot: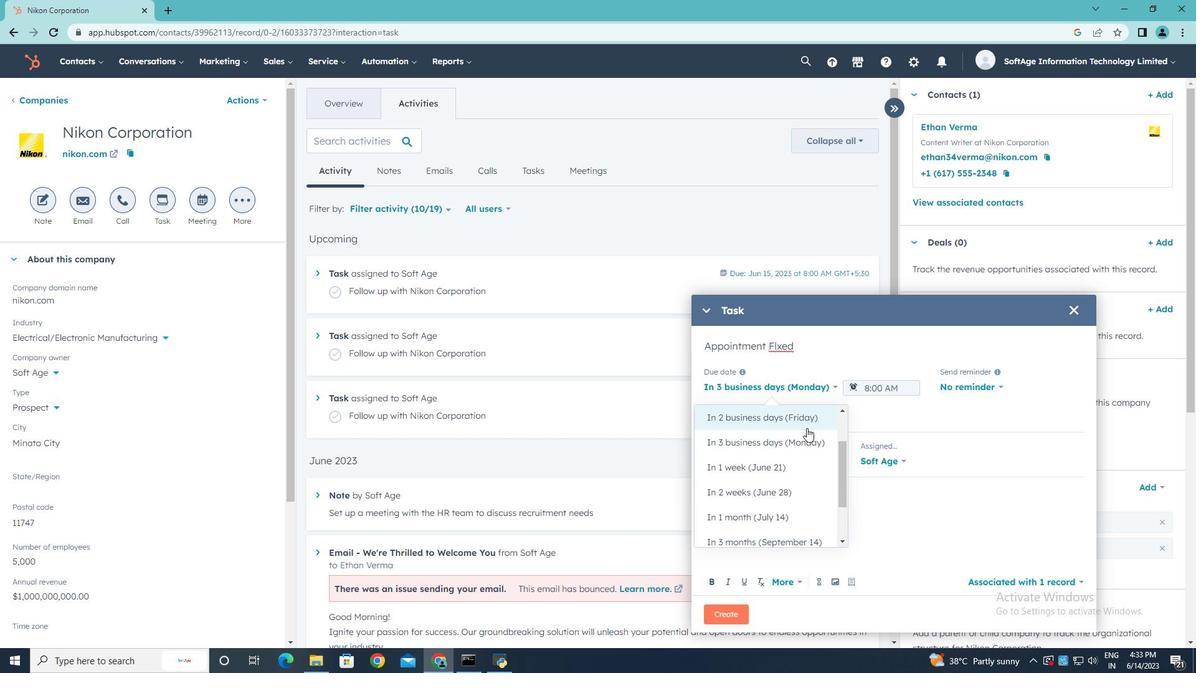 
Action: Mouse scrolled (807, 428) with delta (0, 0)
Screenshot: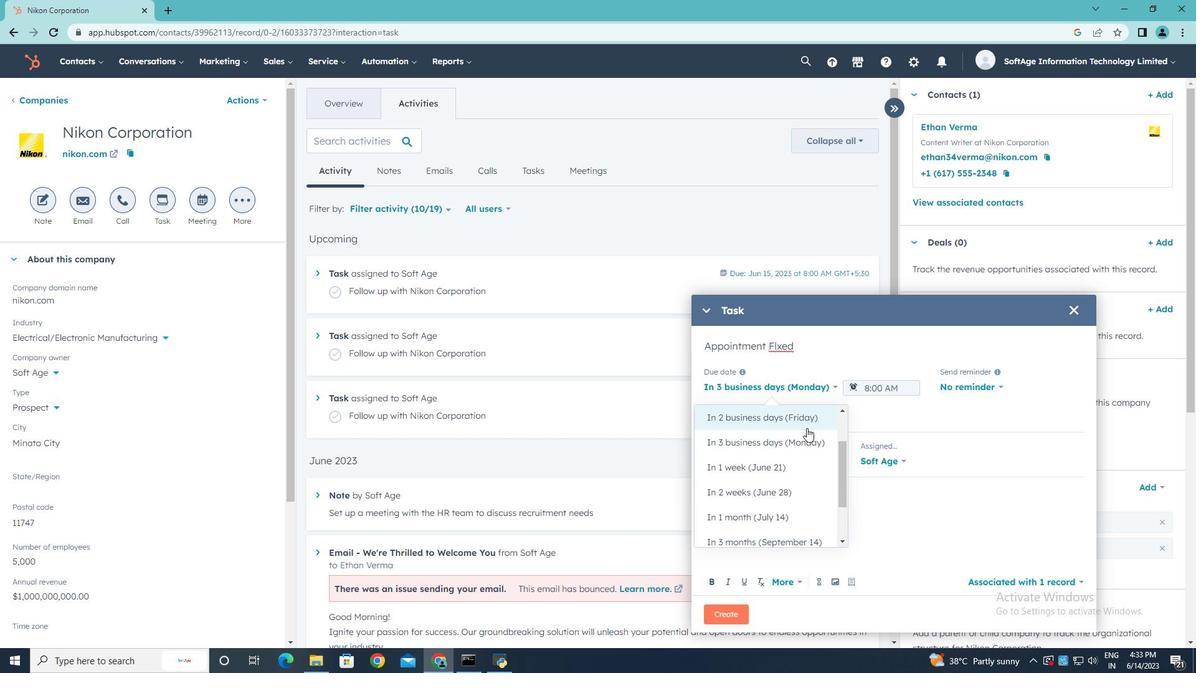 
Action: Mouse moved to (775, 451)
Screenshot: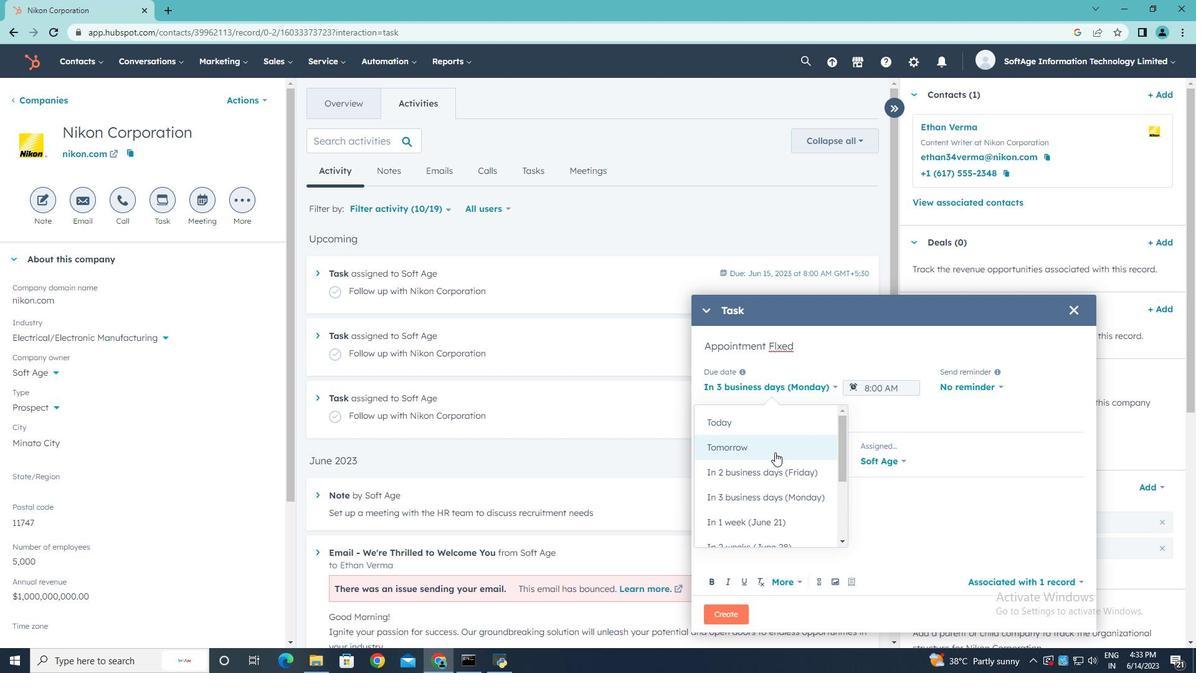 
Action: Mouse pressed left at (775, 451)
Screenshot: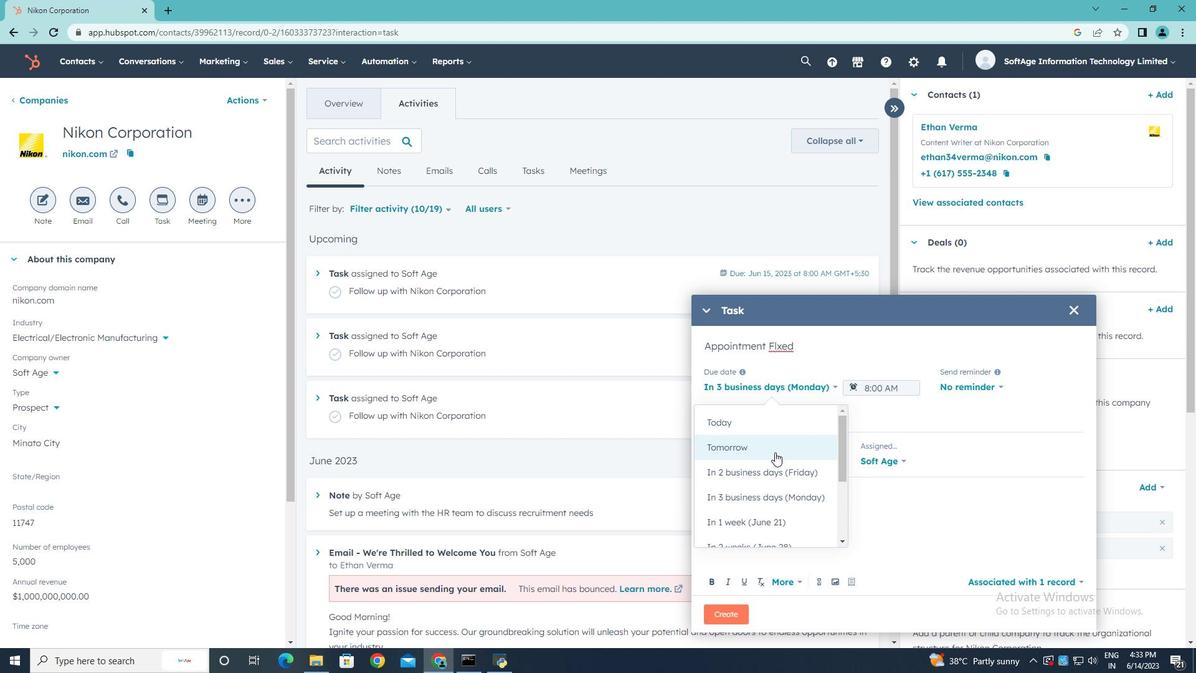 
Action: Mouse moved to (917, 384)
Screenshot: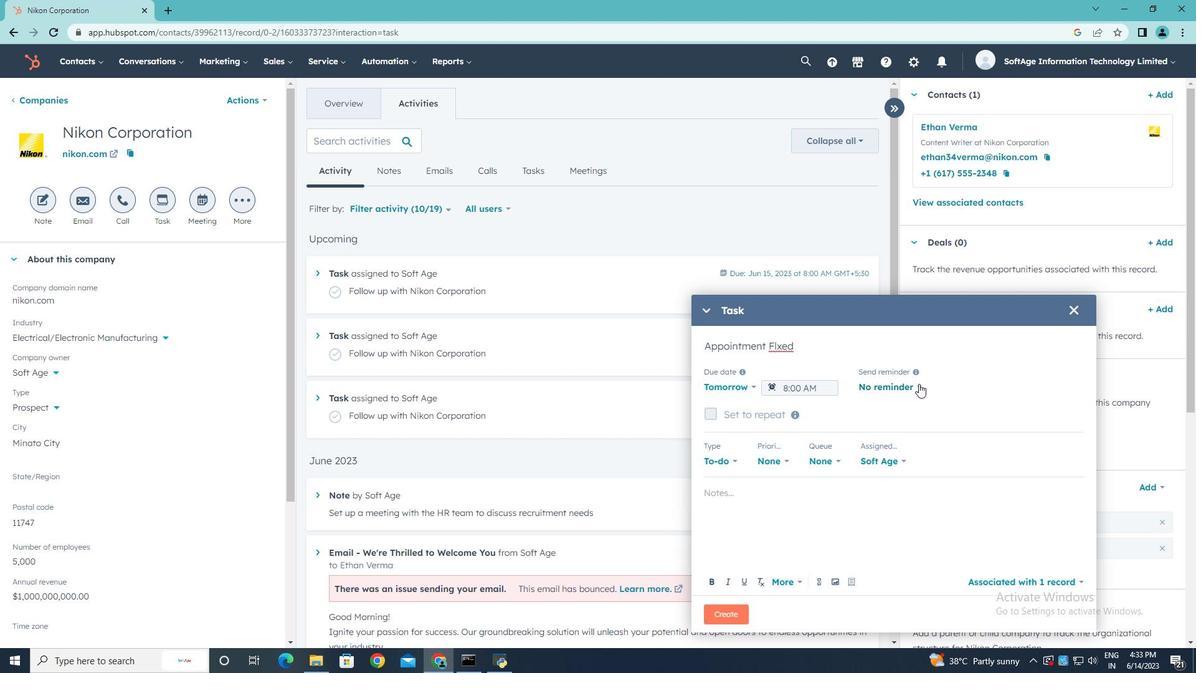 
Action: Mouse pressed left at (917, 384)
Screenshot: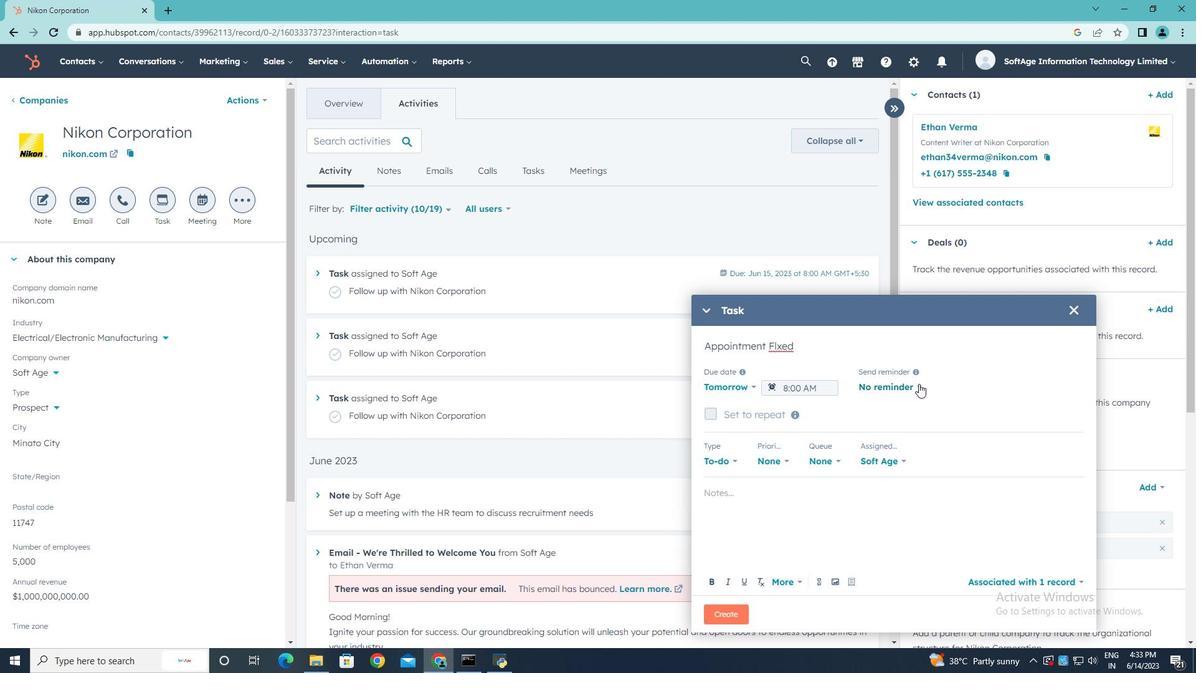 
Action: Mouse moved to (898, 472)
Screenshot: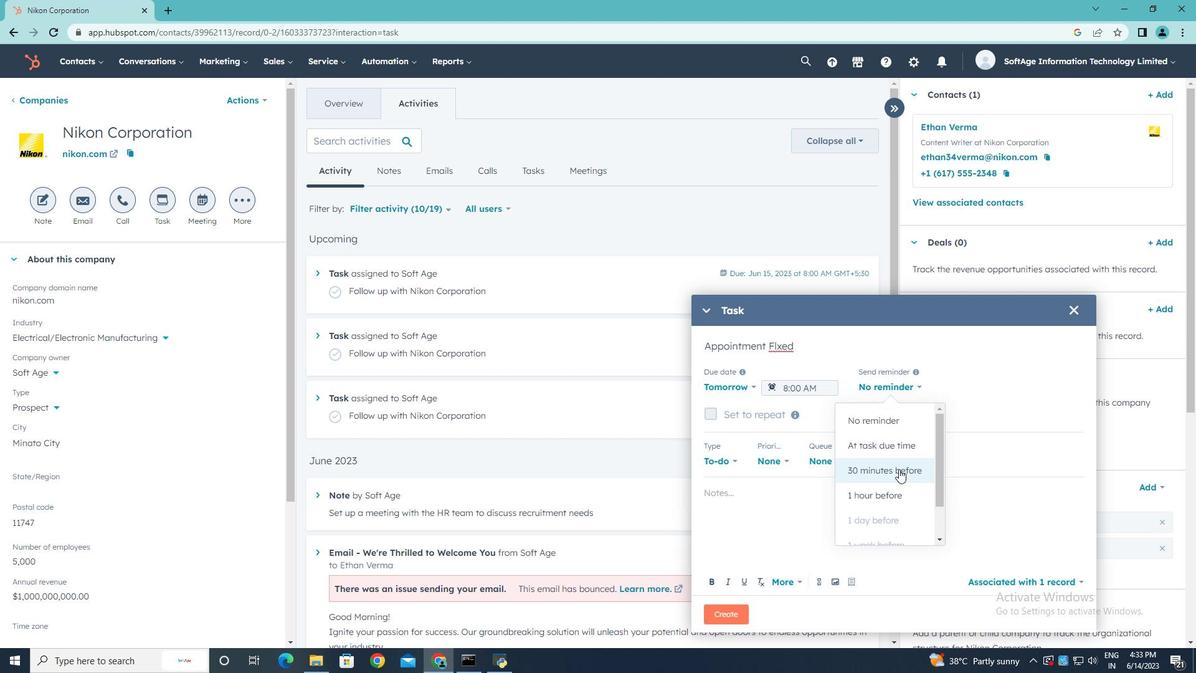 
Action: Mouse pressed left at (898, 472)
Screenshot: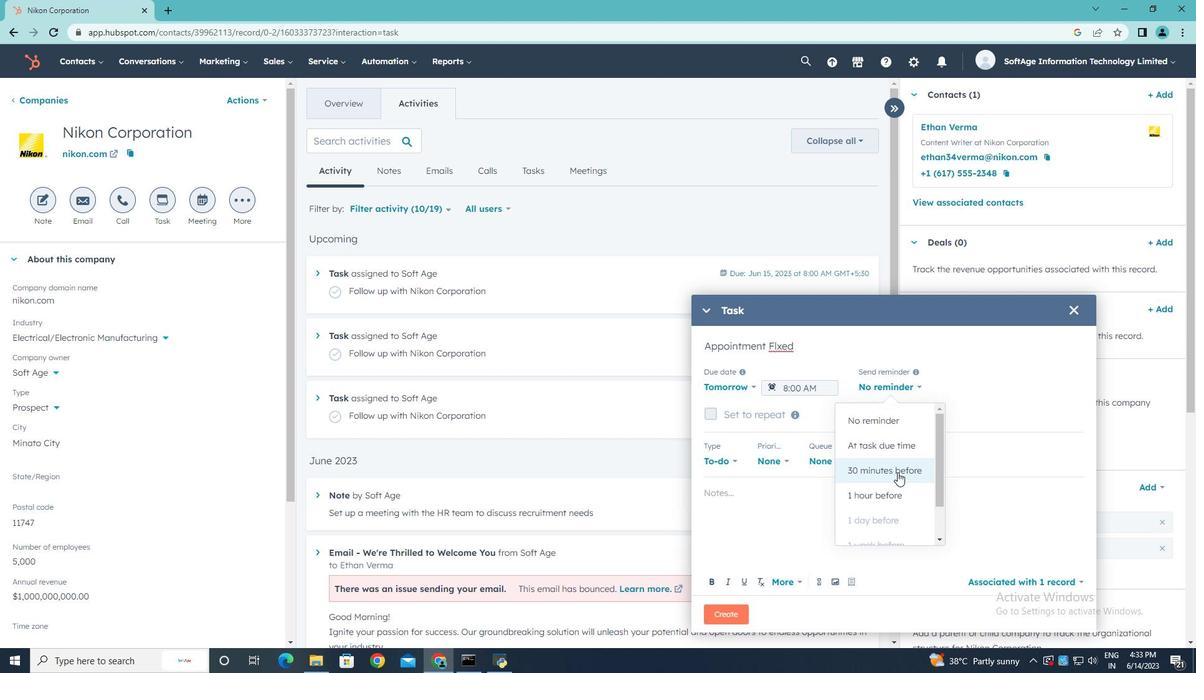 
Action: Mouse moved to (788, 461)
Screenshot: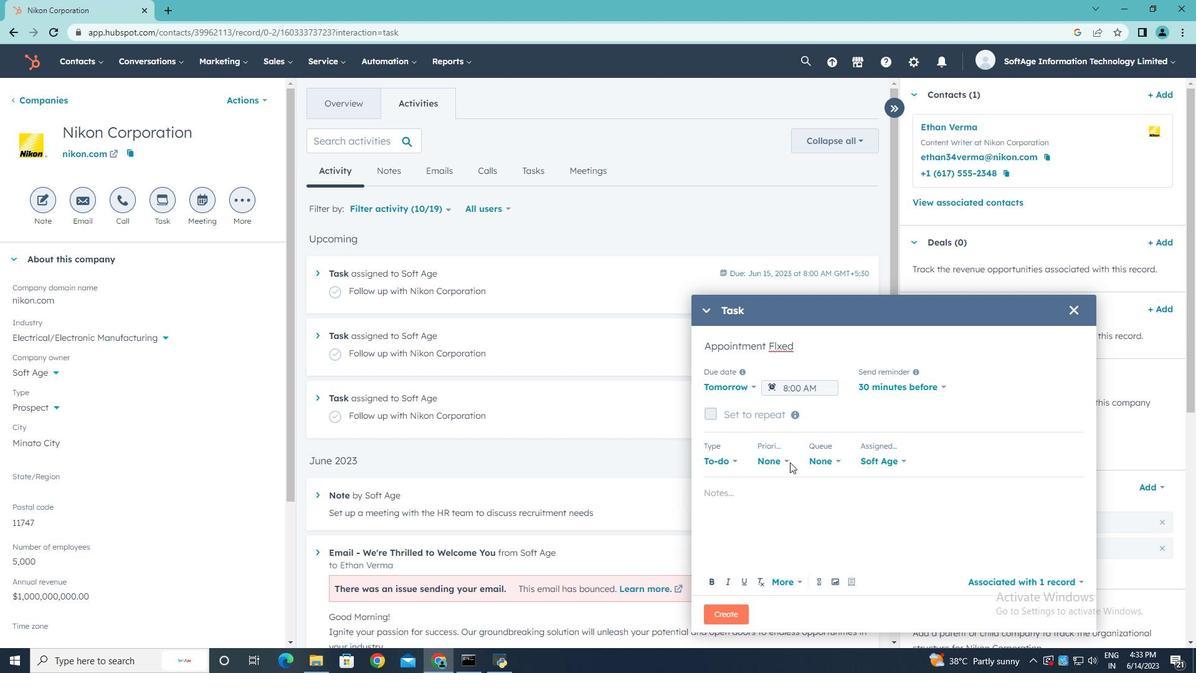 
Action: Mouse pressed left at (788, 461)
Screenshot: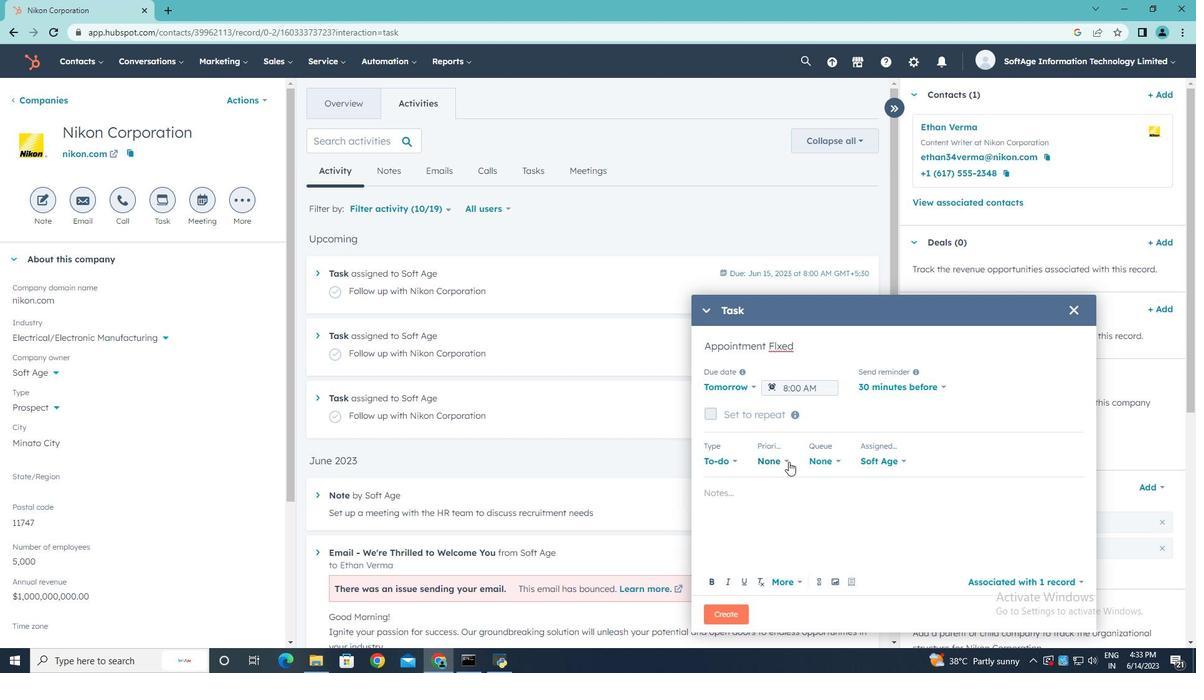 
Action: Mouse moved to (772, 515)
Screenshot: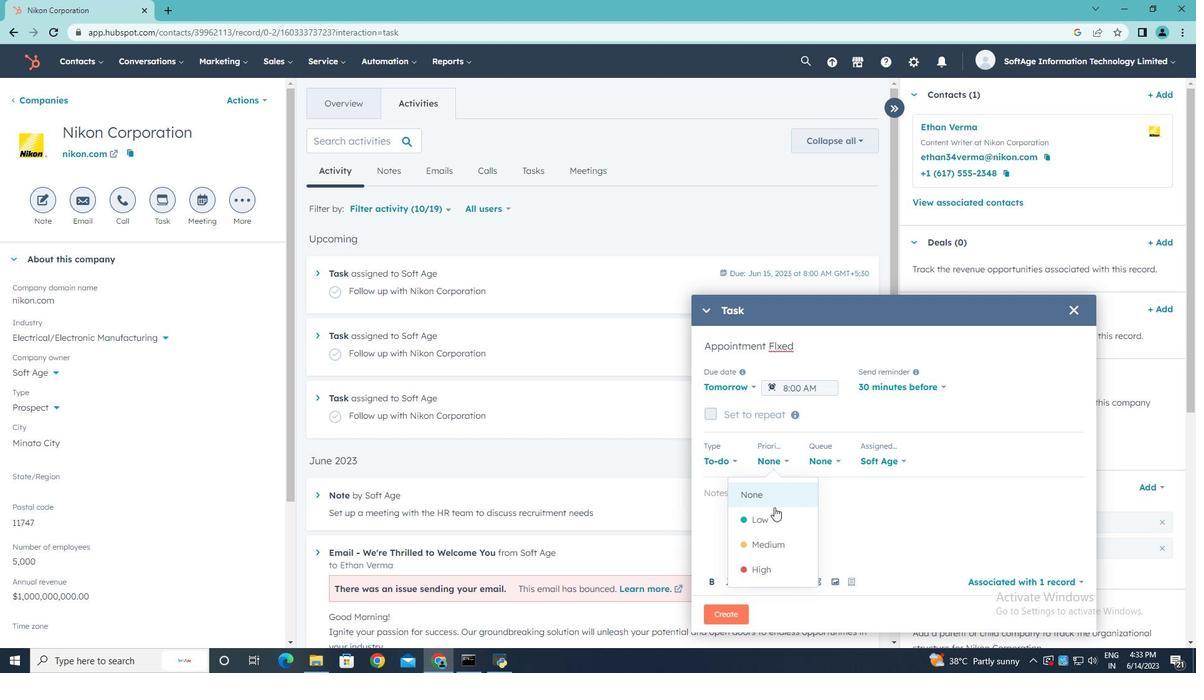
Action: Mouse pressed left at (772, 515)
Screenshot: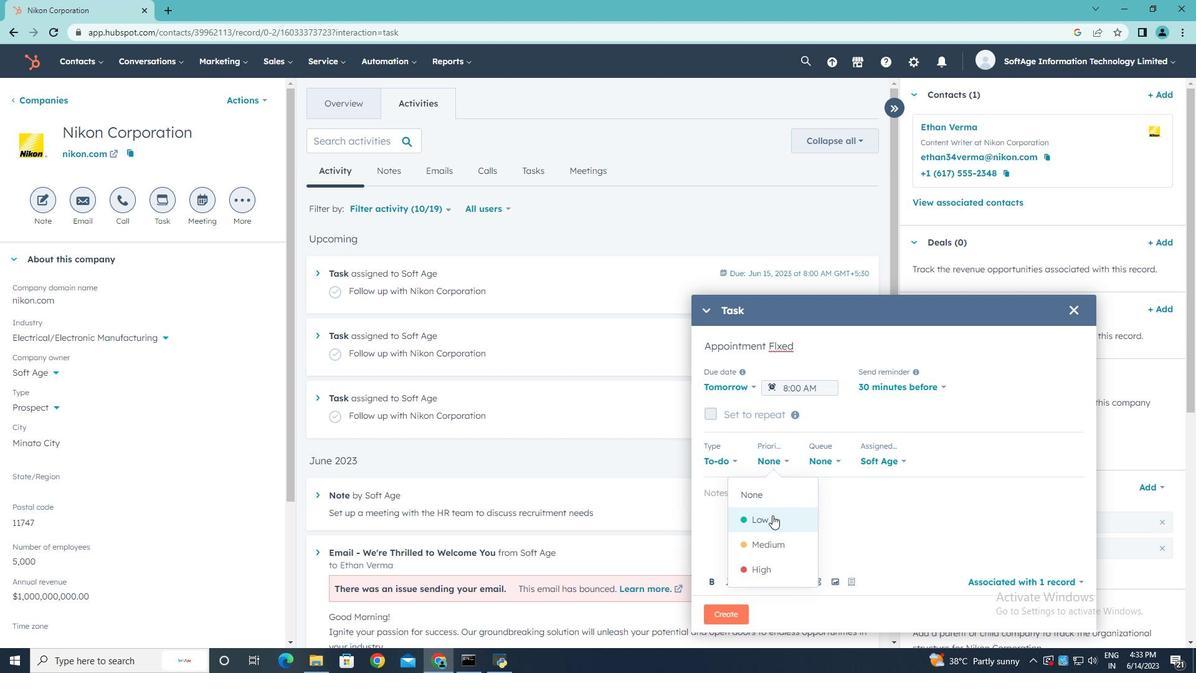 
Action: Mouse moved to (744, 496)
Screenshot: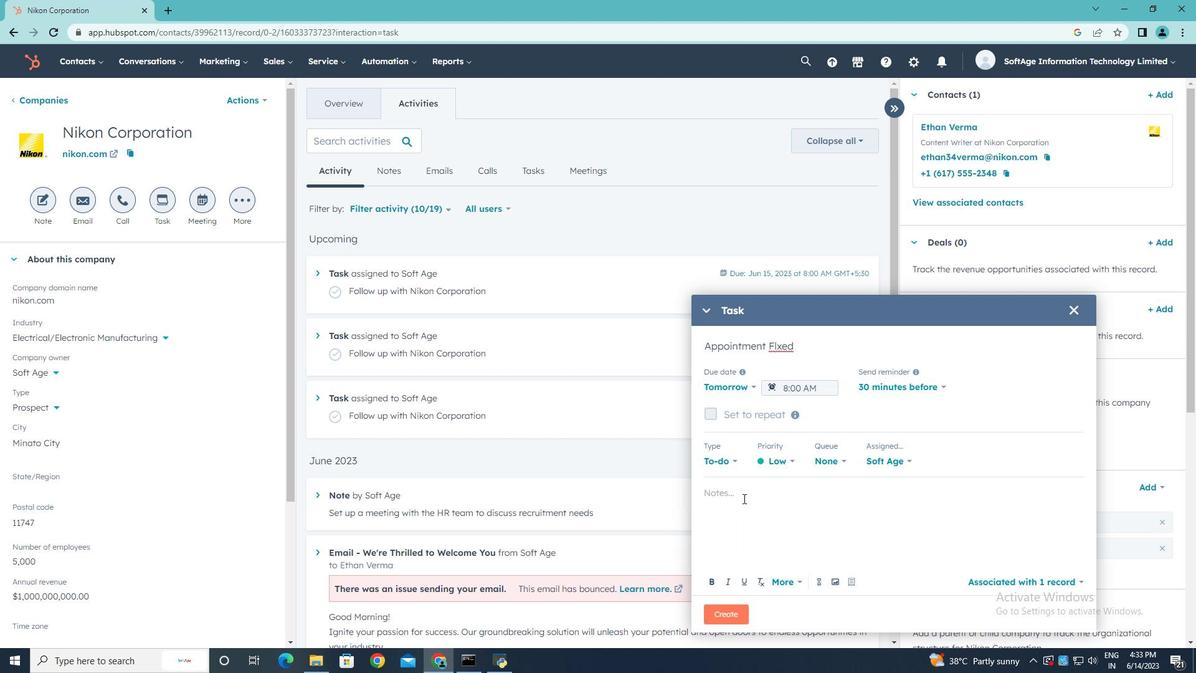 
Action: Mouse pressed left at (744, 496)
Screenshot: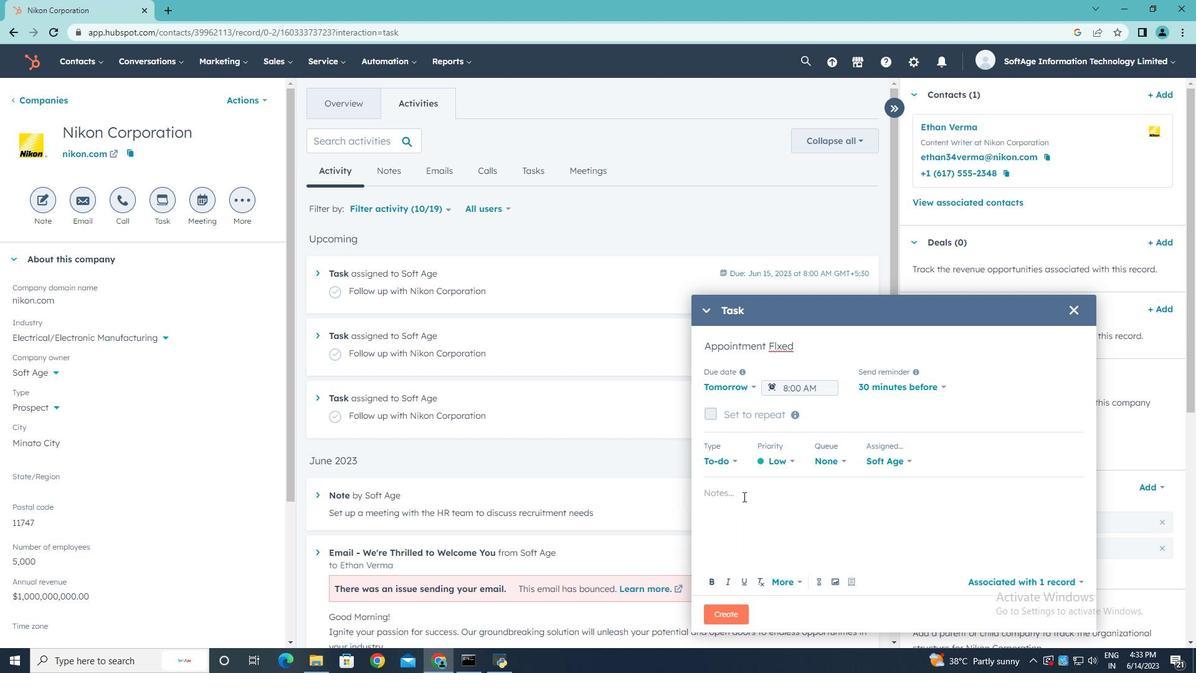 
Action: Key pressed <Key.shift>Set<Key.space><Key.backspace><Key.backspace><Key.backspace><Key.backspace><Key.backspace><Key.backspace><Key.backspace><Key.backspace><Key.backspace><Key.backspace><Key.shift>Review<Key.space>the<Key.space>attached<Key.space>proposal
Screenshot: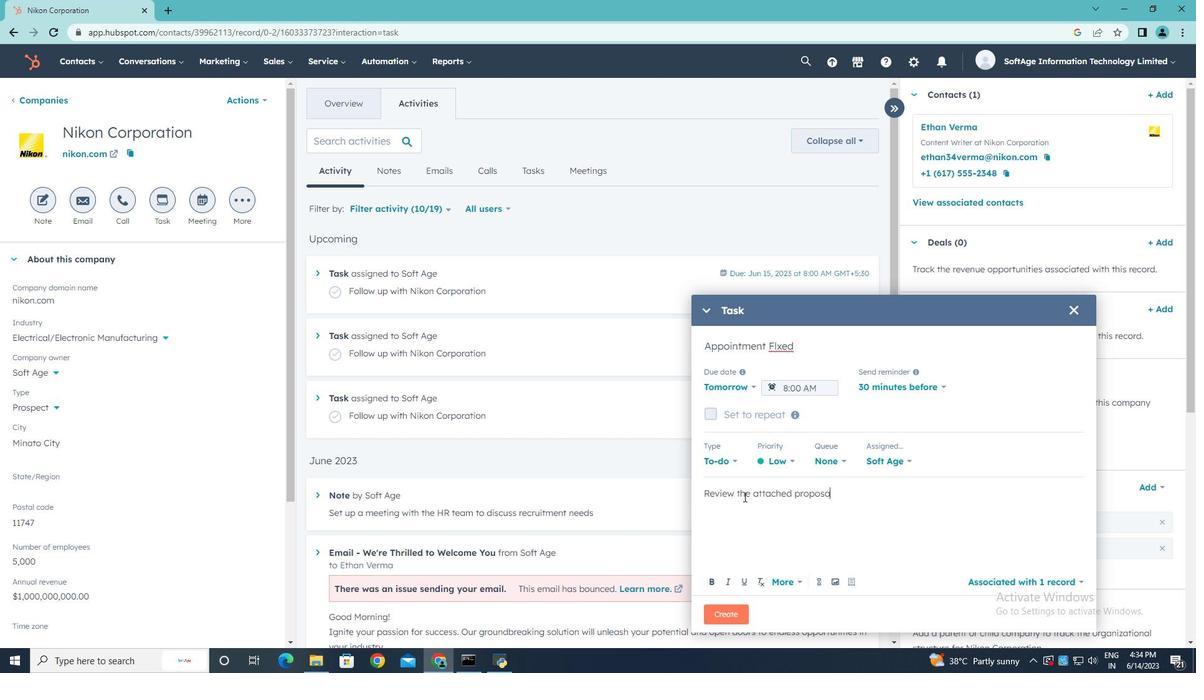 
Action: Mouse moved to (733, 609)
Screenshot: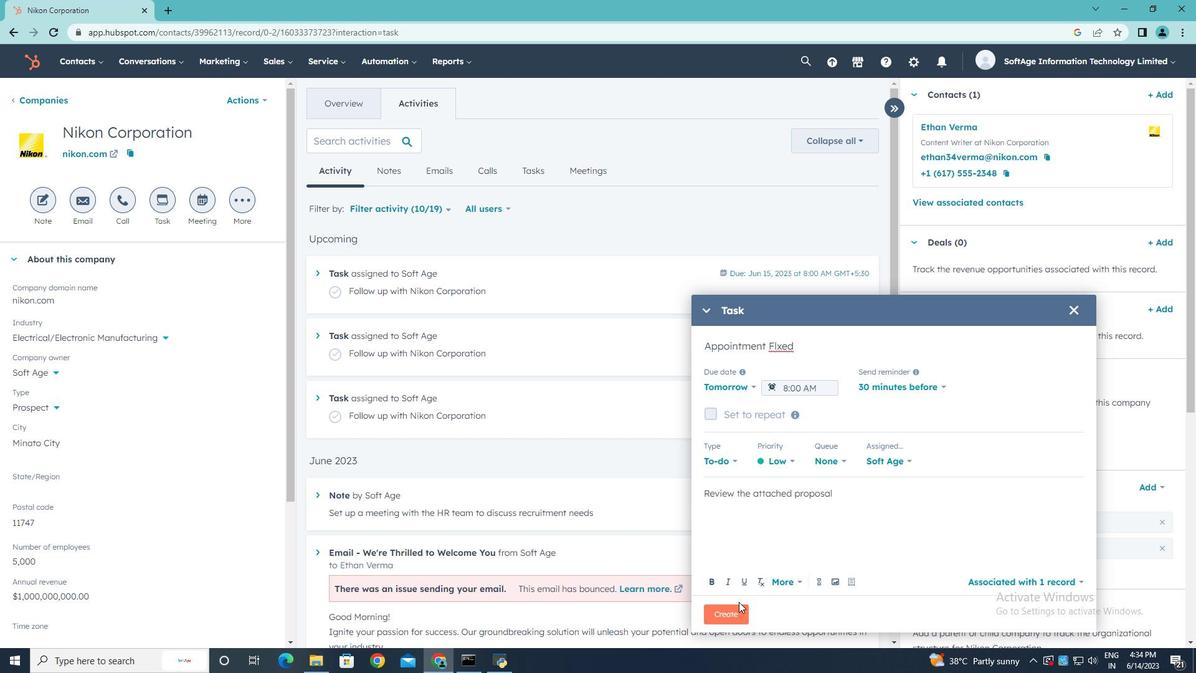 
Action: Mouse pressed left at (733, 609)
Screenshot: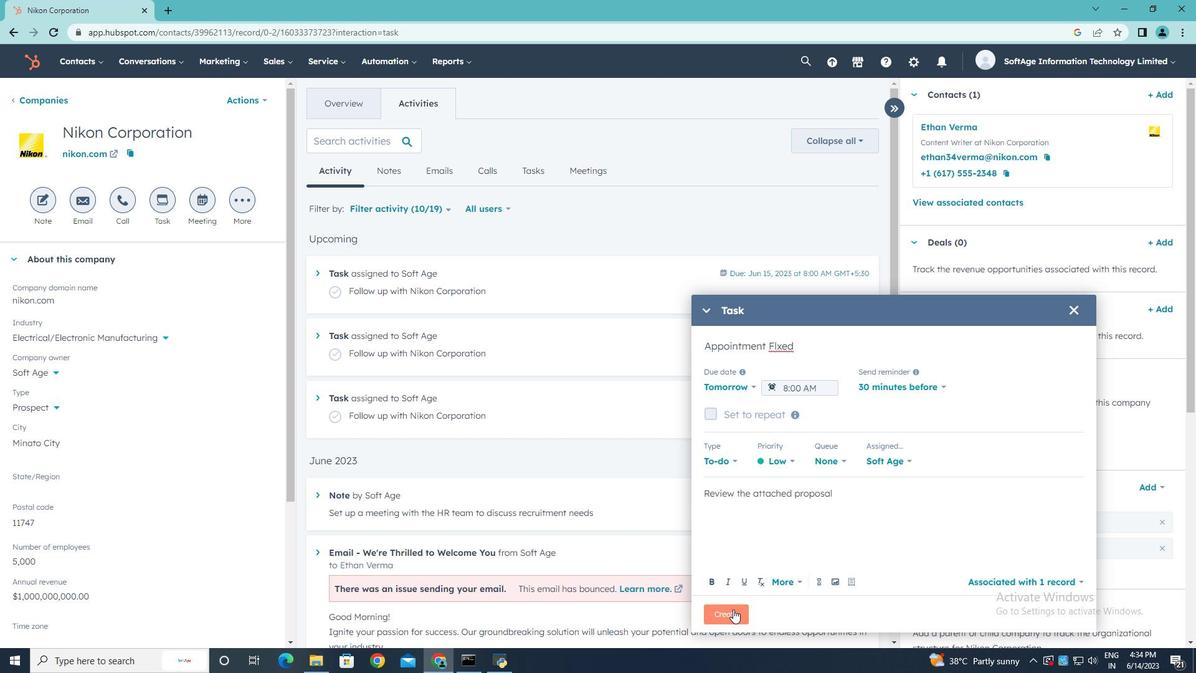 
